 Task: In the Company brown.edu, Create email and send with subject: 'We're Thrilled to Welcome You ', and with mail content 'Good Morning,_x000D_
Welcome to a community of trailblazers and innovators. Discover a transformative opportunity that will empower you to thrive in your industry._x000D_
Thanks & Regards', attach the document: Proposal.doc and insert image: visitingcard.jpg. Below Thanks and Regards, write facebook and insert the URL: www.facebook.com. Mark checkbox to create task to follow up : Tomorrow.  Enter or choose an email address of recipient's from company's contact and send.. Logged in from softage.1@softage.net
Action: Mouse moved to (103, 68)
Screenshot: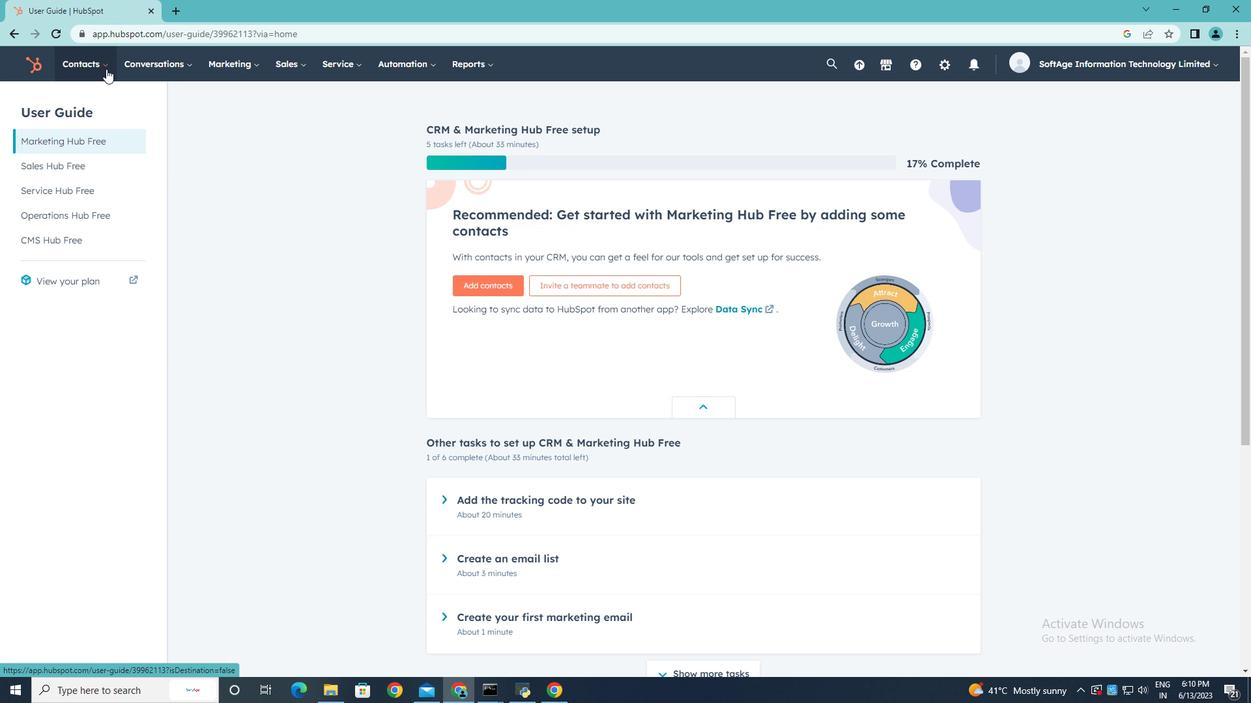 
Action: Mouse pressed left at (103, 68)
Screenshot: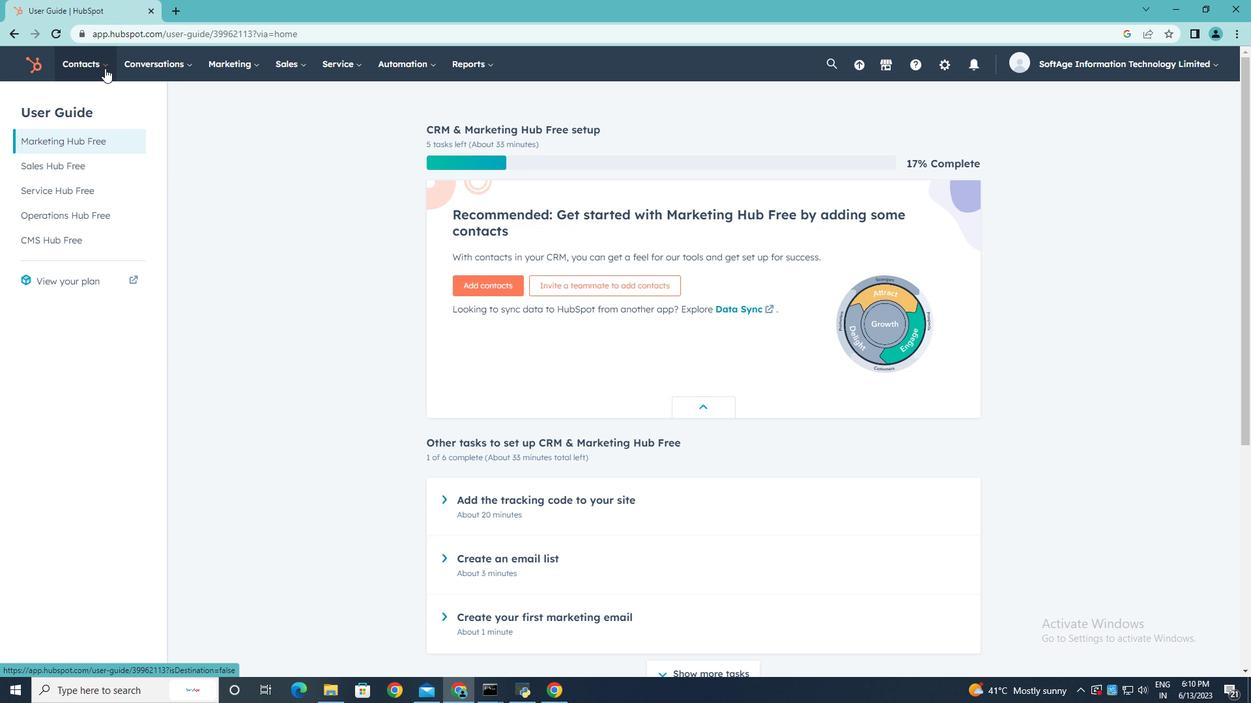
Action: Mouse moved to (105, 125)
Screenshot: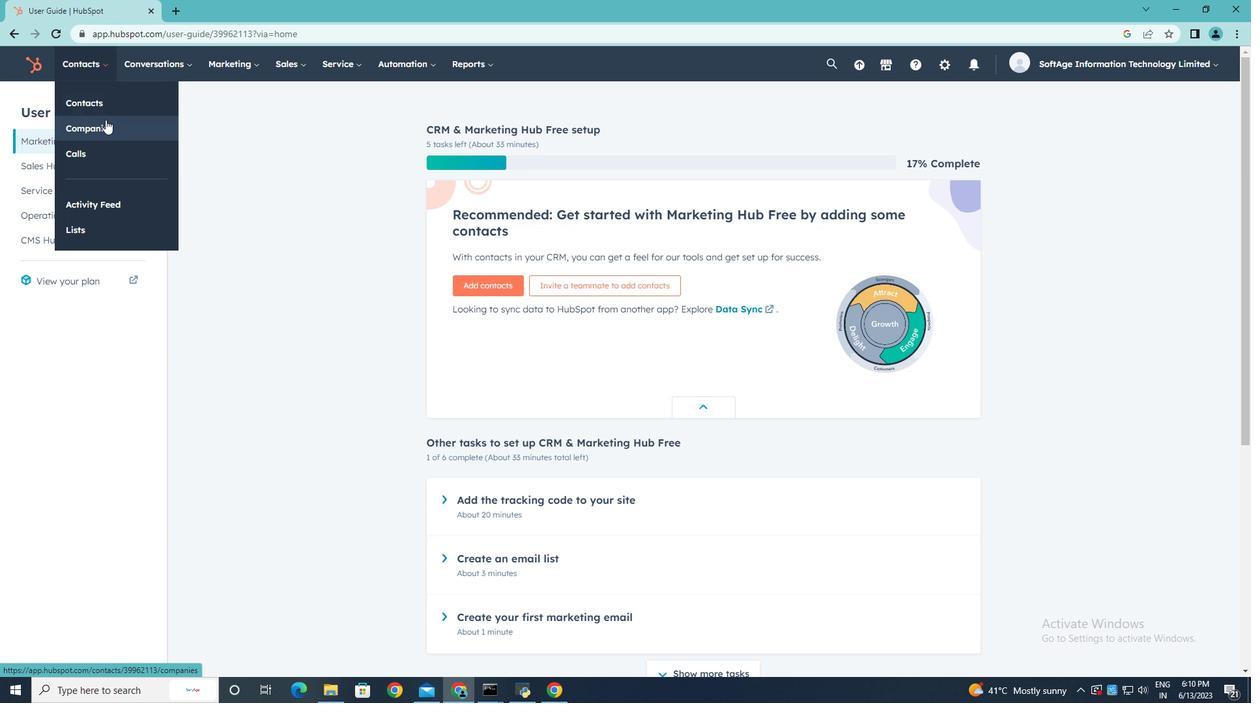 
Action: Mouse pressed left at (105, 125)
Screenshot: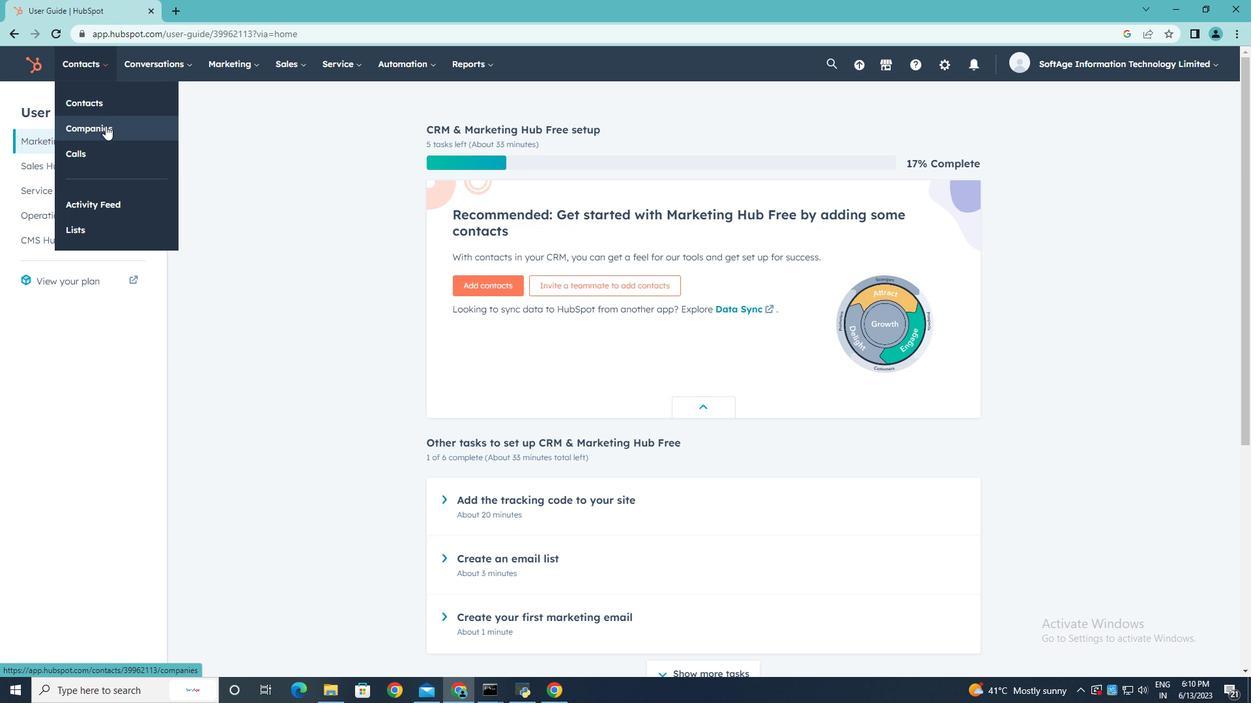 
Action: Mouse moved to (97, 212)
Screenshot: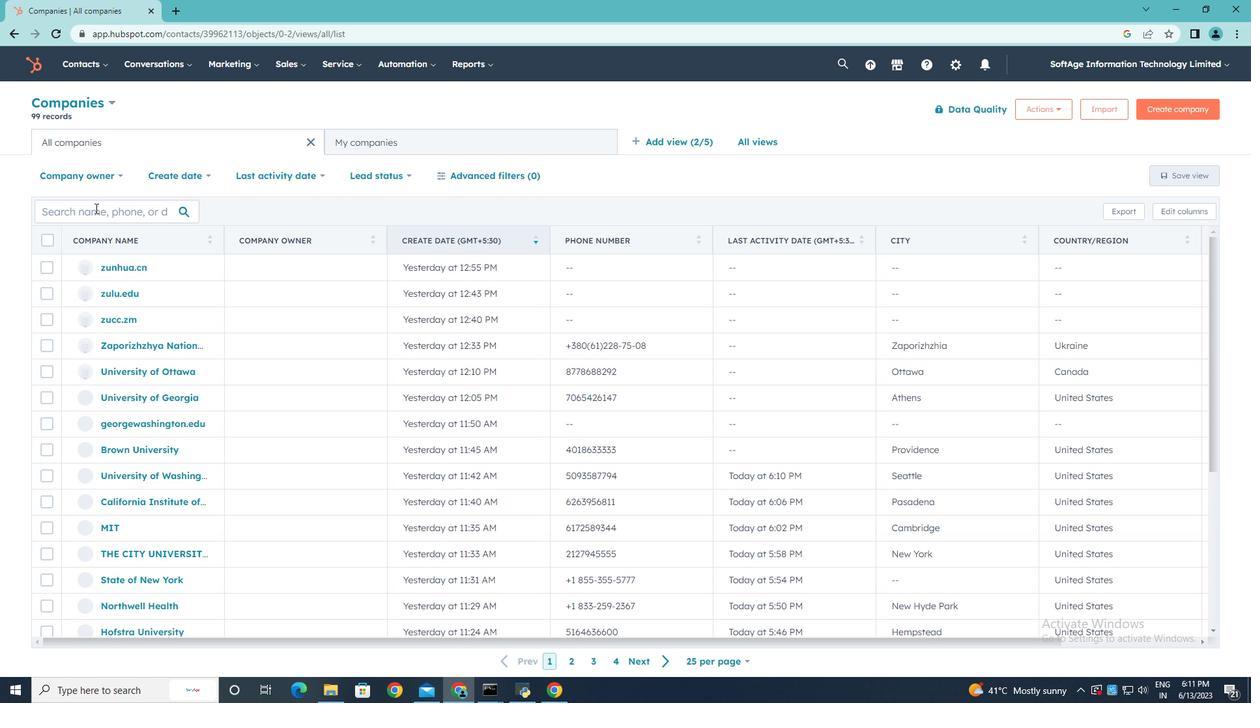 
Action: Mouse pressed left at (97, 212)
Screenshot: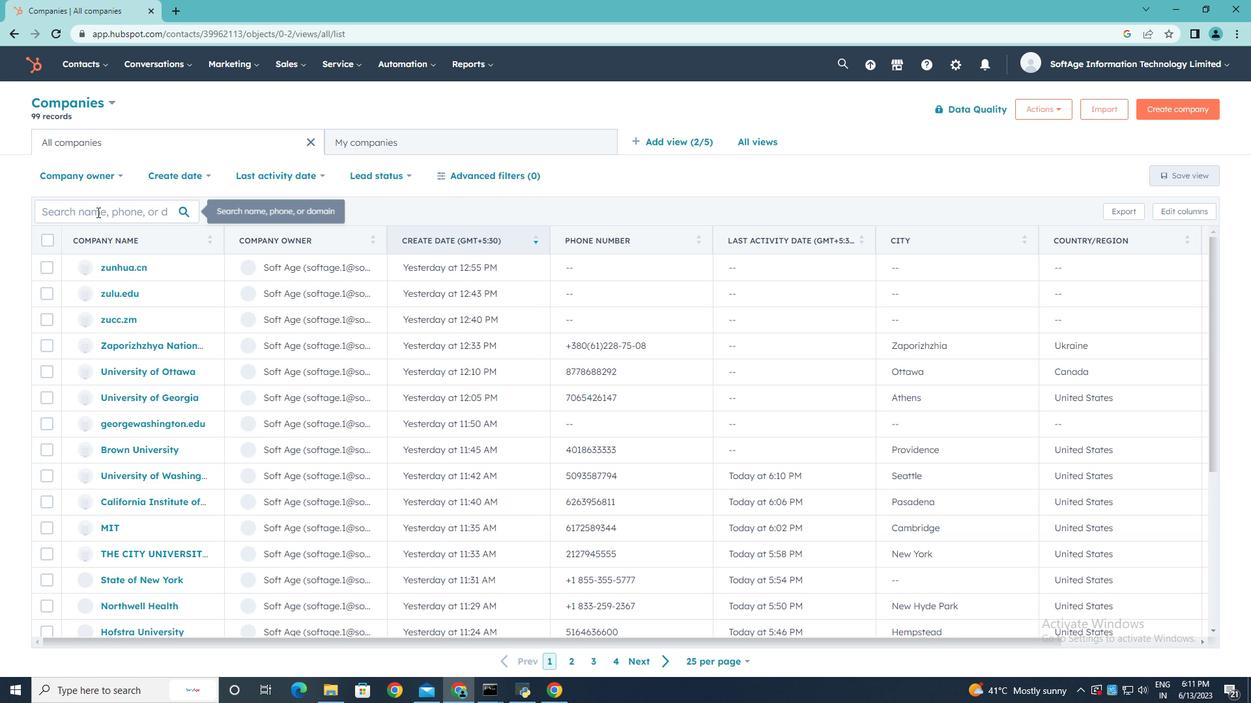 
Action: Key pressed brown.edu
Screenshot: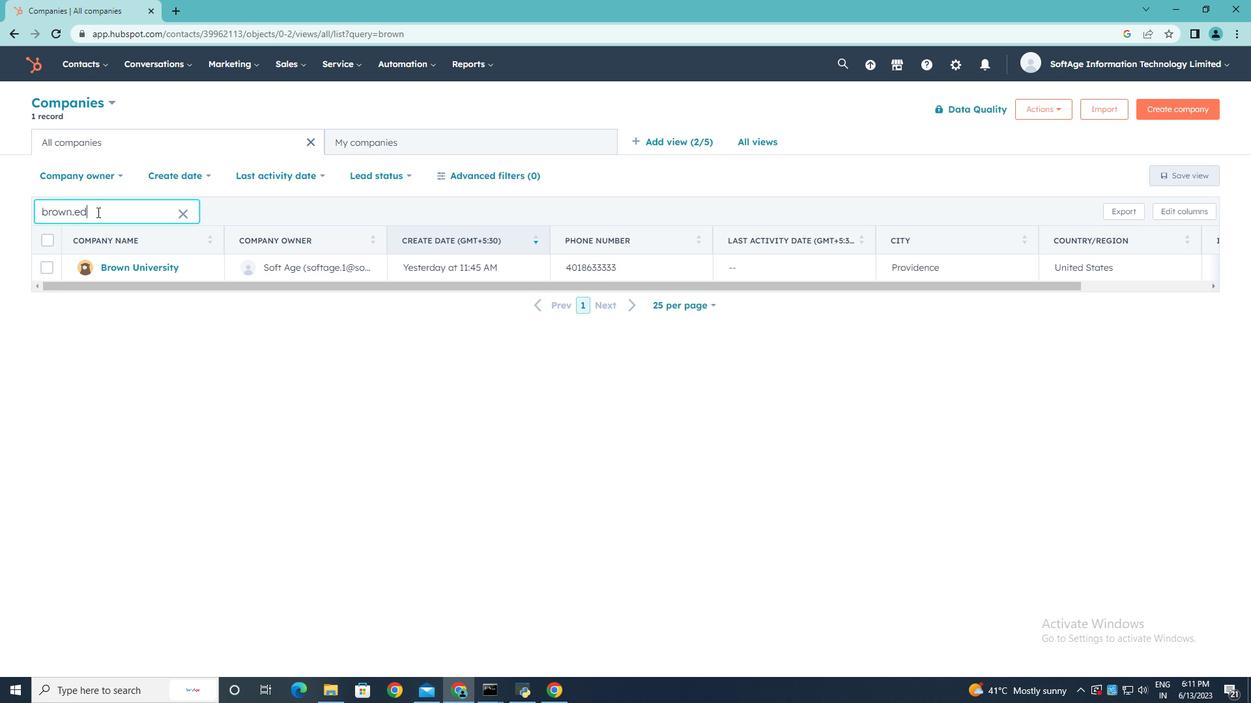 
Action: Mouse moved to (150, 265)
Screenshot: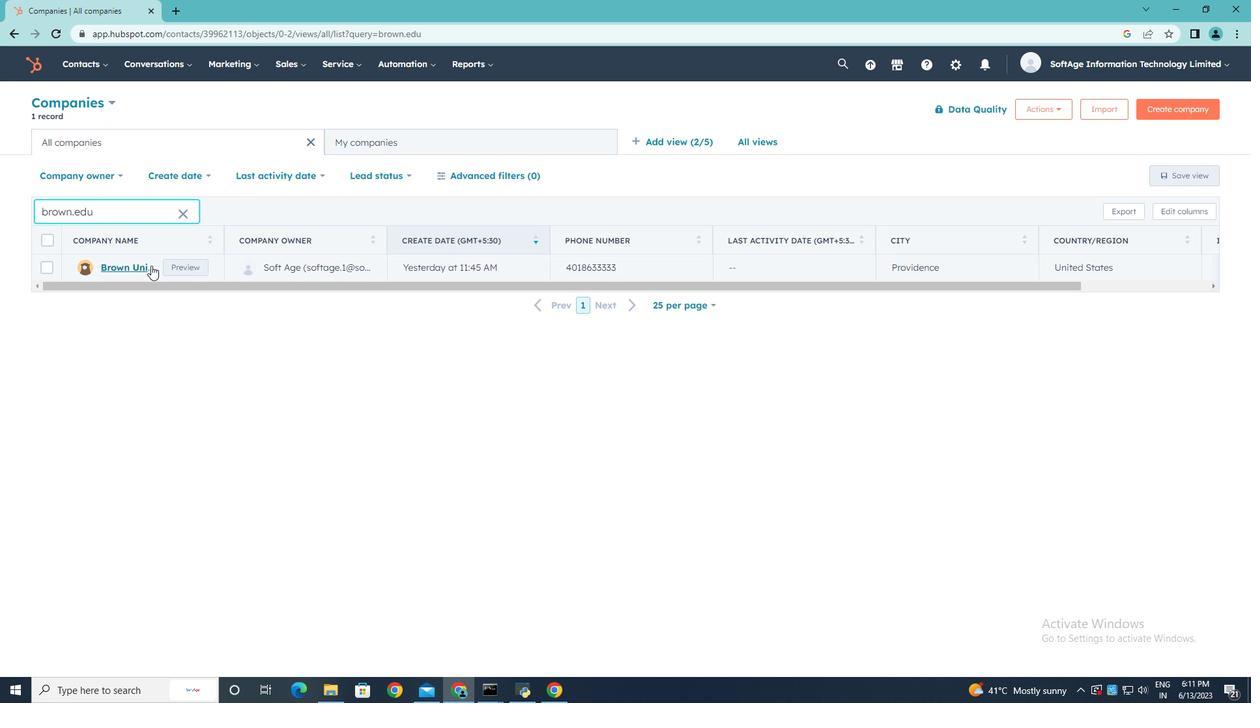 
Action: Mouse pressed left at (150, 265)
Screenshot: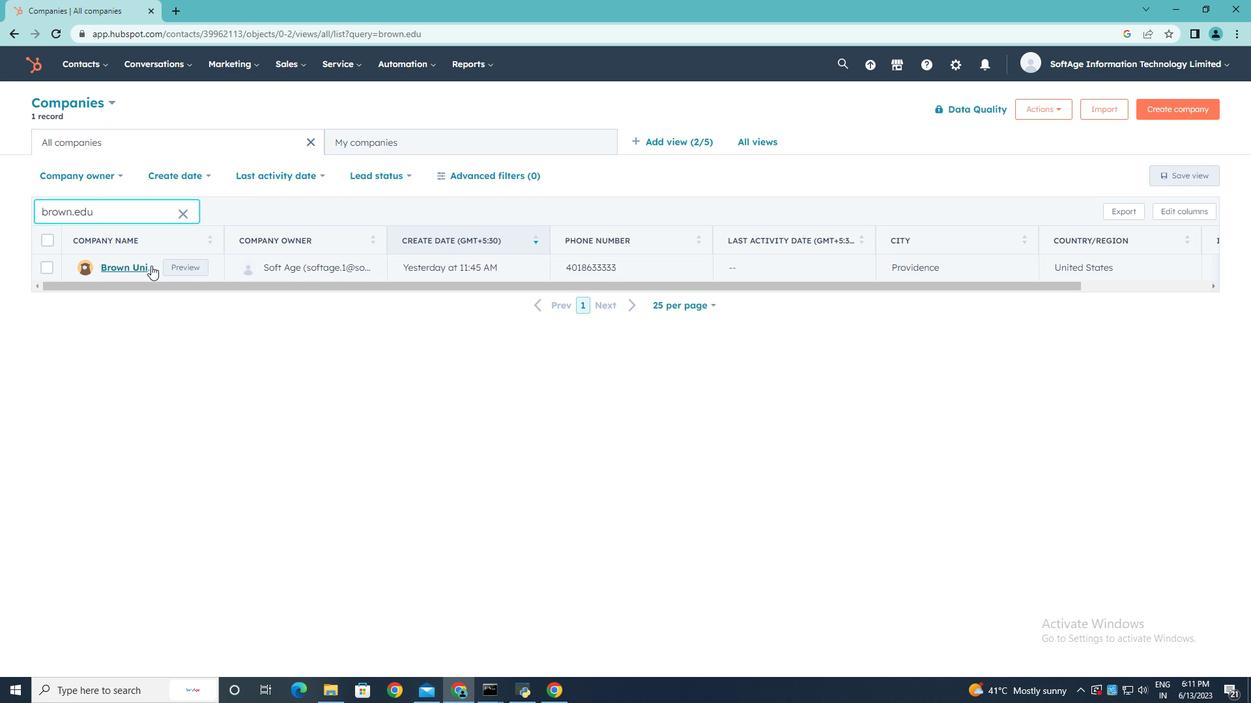 
Action: Mouse moved to (86, 214)
Screenshot: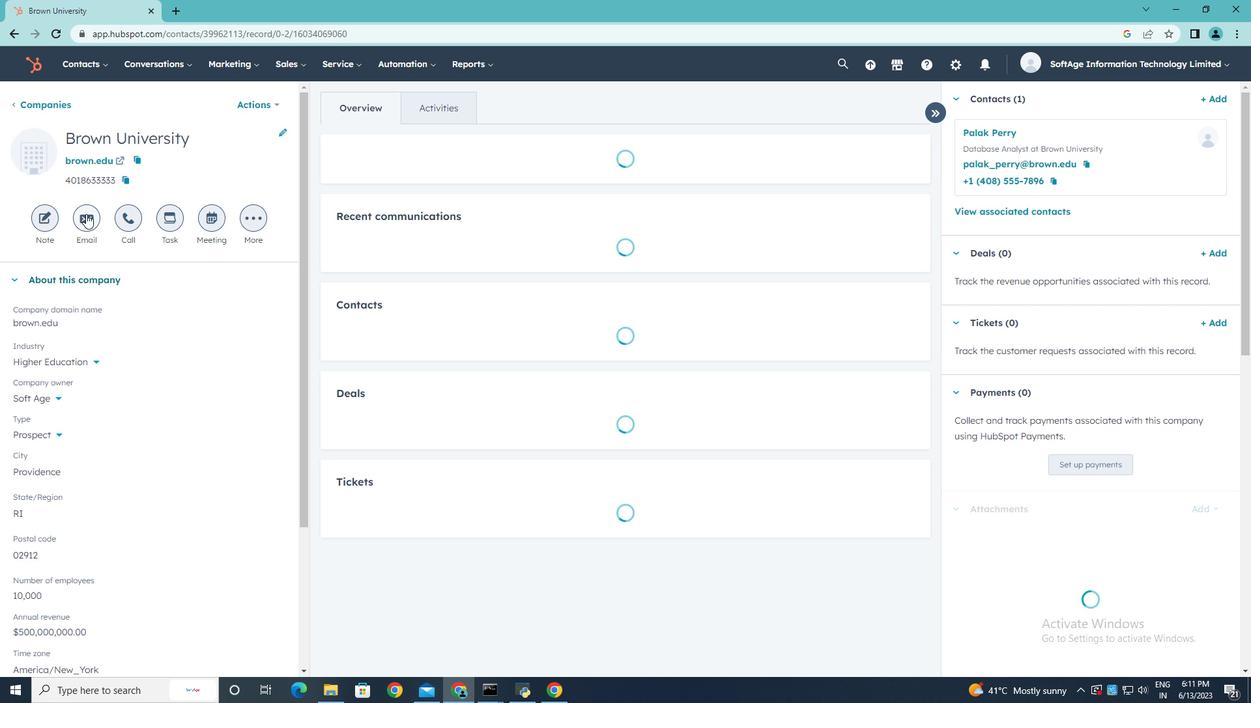 
Action: Mouse pressed left at (86, 214)
Screenshot: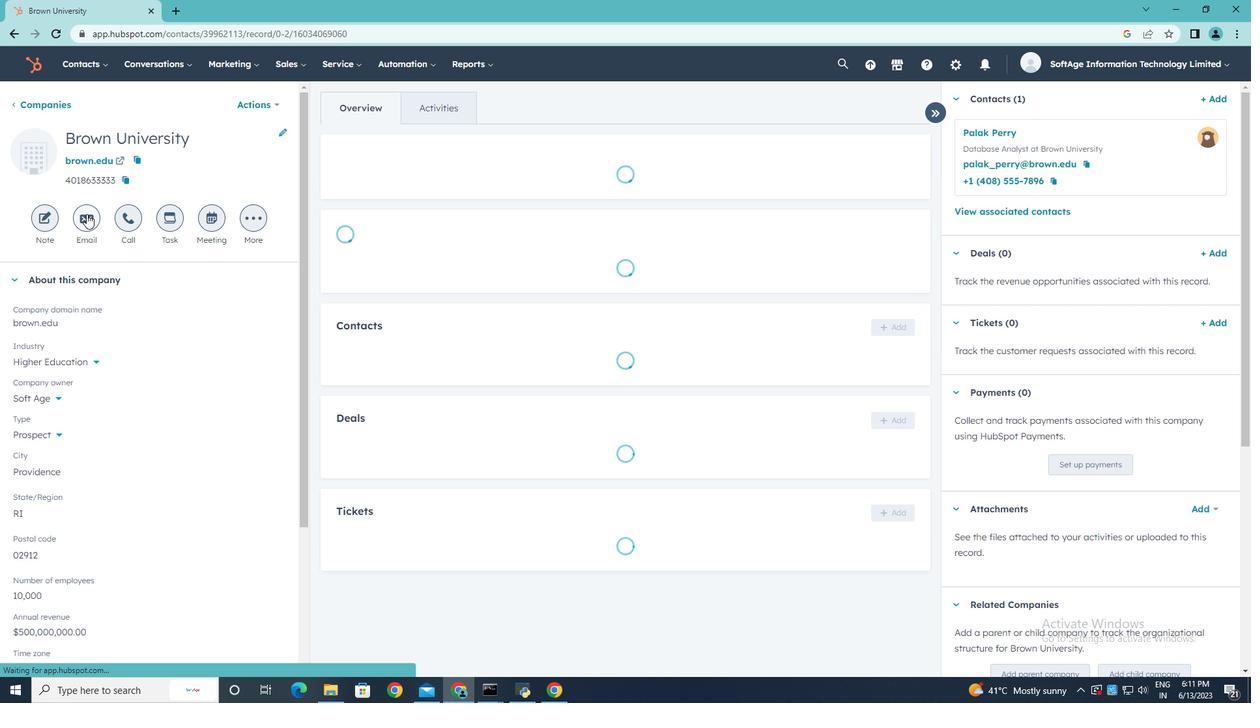 
Action: Key pressed <Key.shift><Key.shift><Key.shift><Key.shift><Key.shift><Key.shift><Key.shift><Key.shift><Key.shift><Key.shift><Key.shift><Key.shift>We're<Key.space><Key.shift><Key.shift>Thrilled<Key.space>to<Key.space><Key.shift>Welcome<Key.space>you
Screenshot: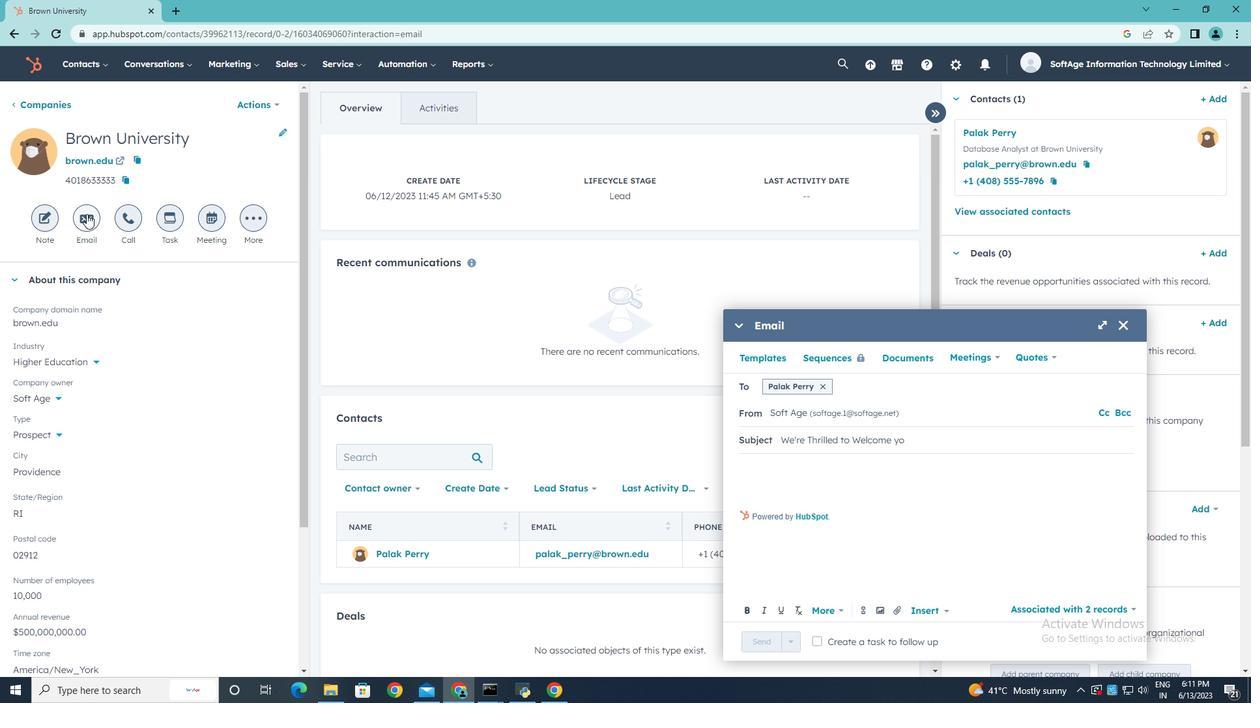 
Action: Mouse moved to (898, 440)
Screenshot: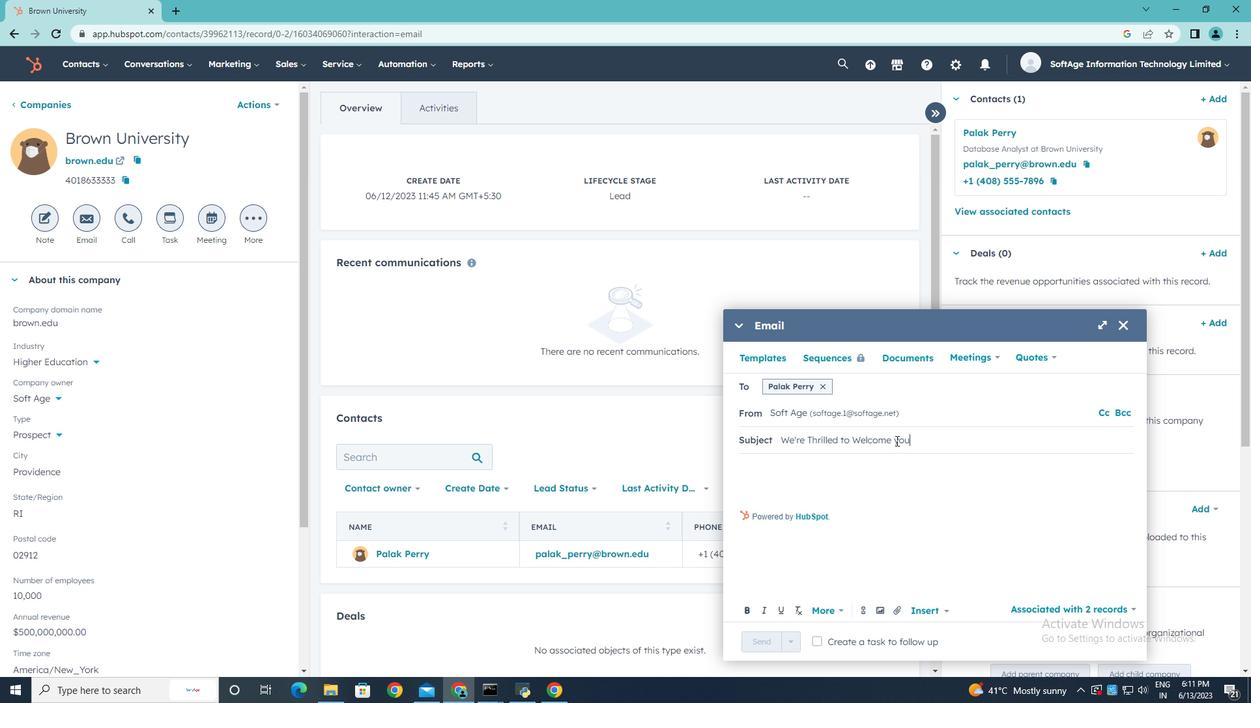 
Action: Mouse pressed left at (898, 440)
Screenshot: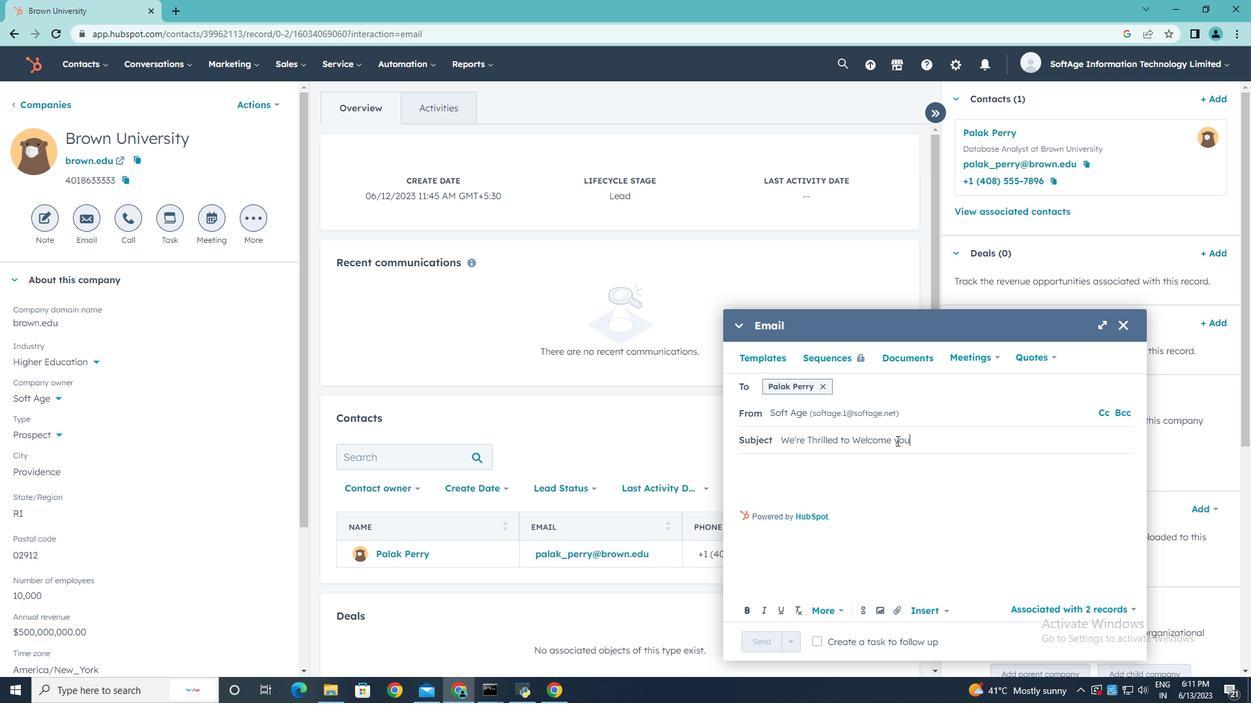
Action: Mouse moved to (901, 439)
Screenshot: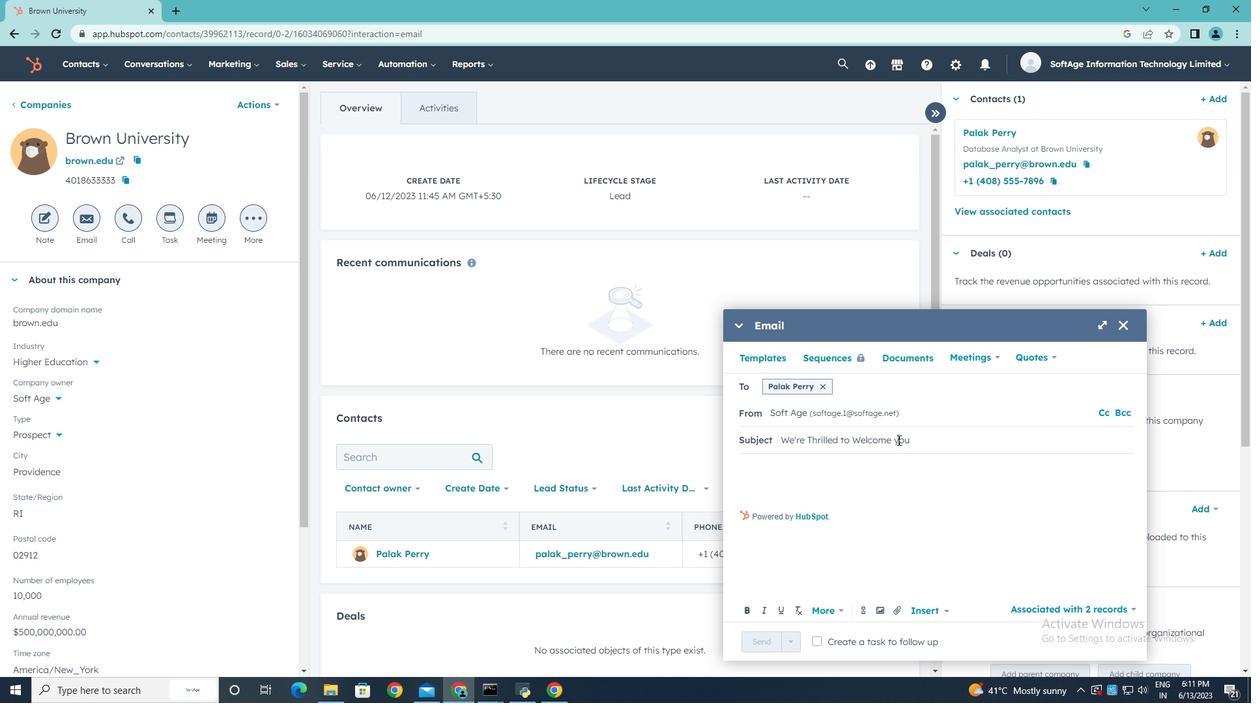 
Action: Key pressed <Key.backspace><Key.shift>Y
Screenshot: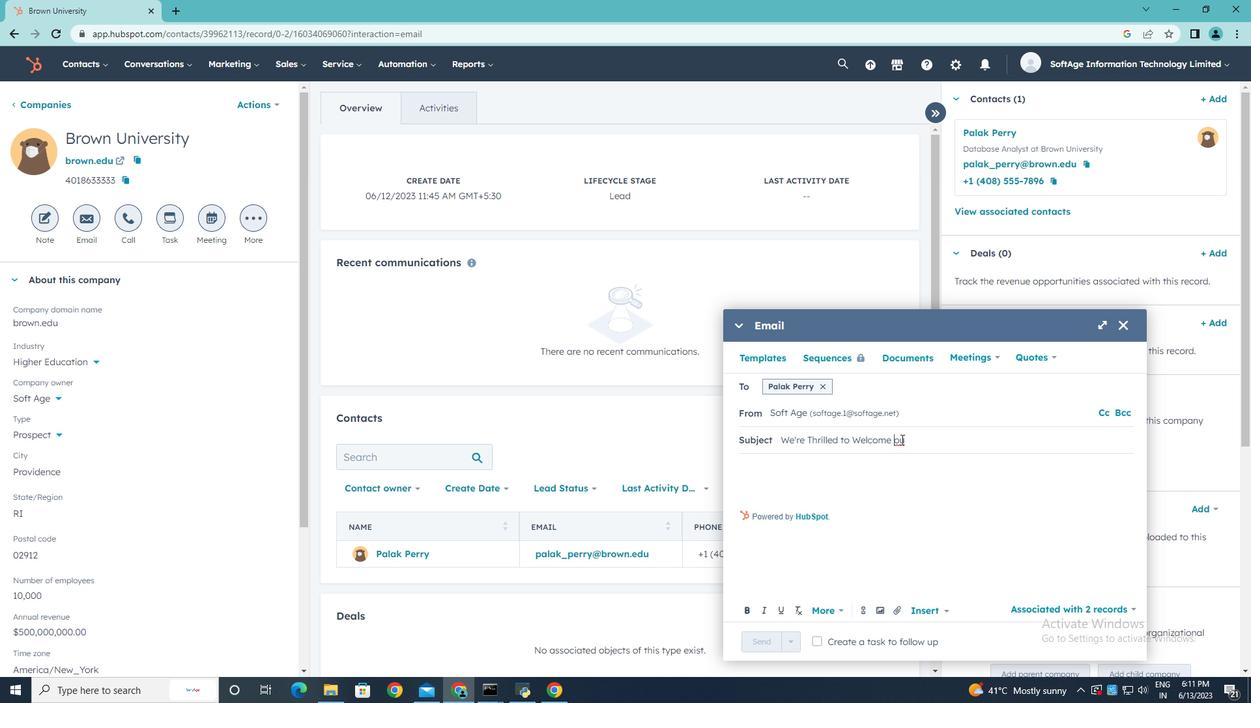 
Action: Mouse moved to (772, 464)
Screenshot: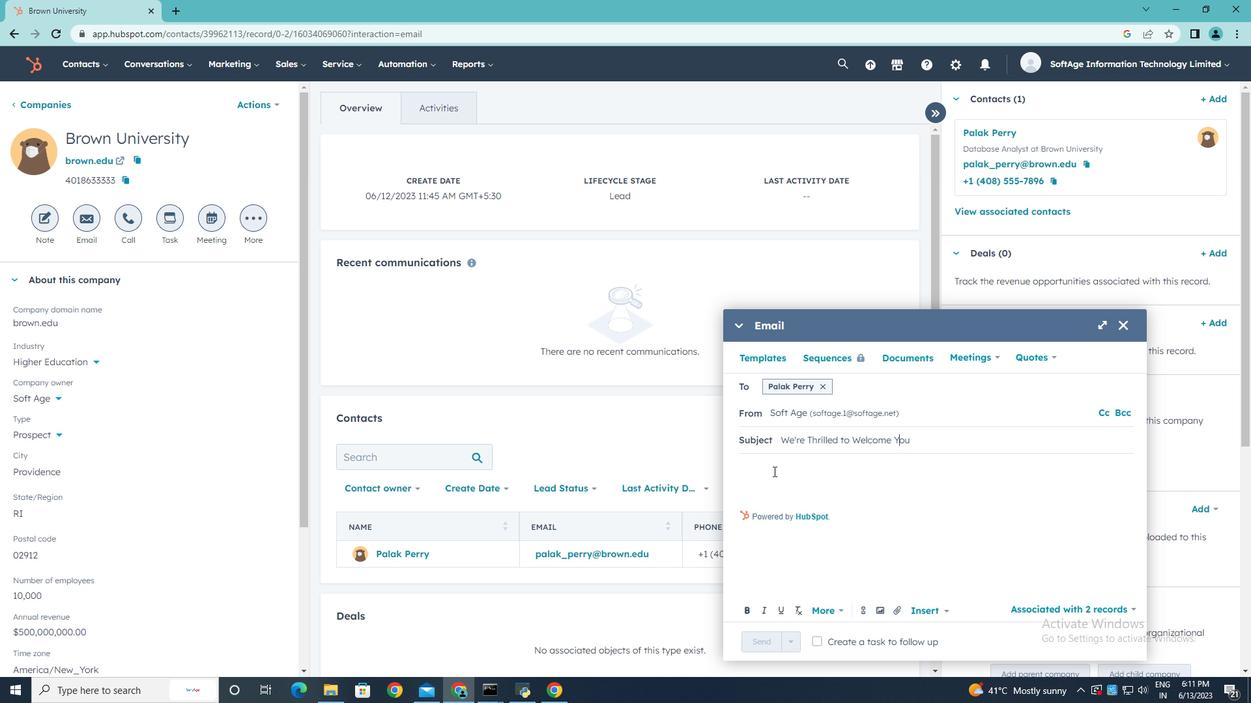 
Action: Mouse pressed left at (772, 464)
Screenshot: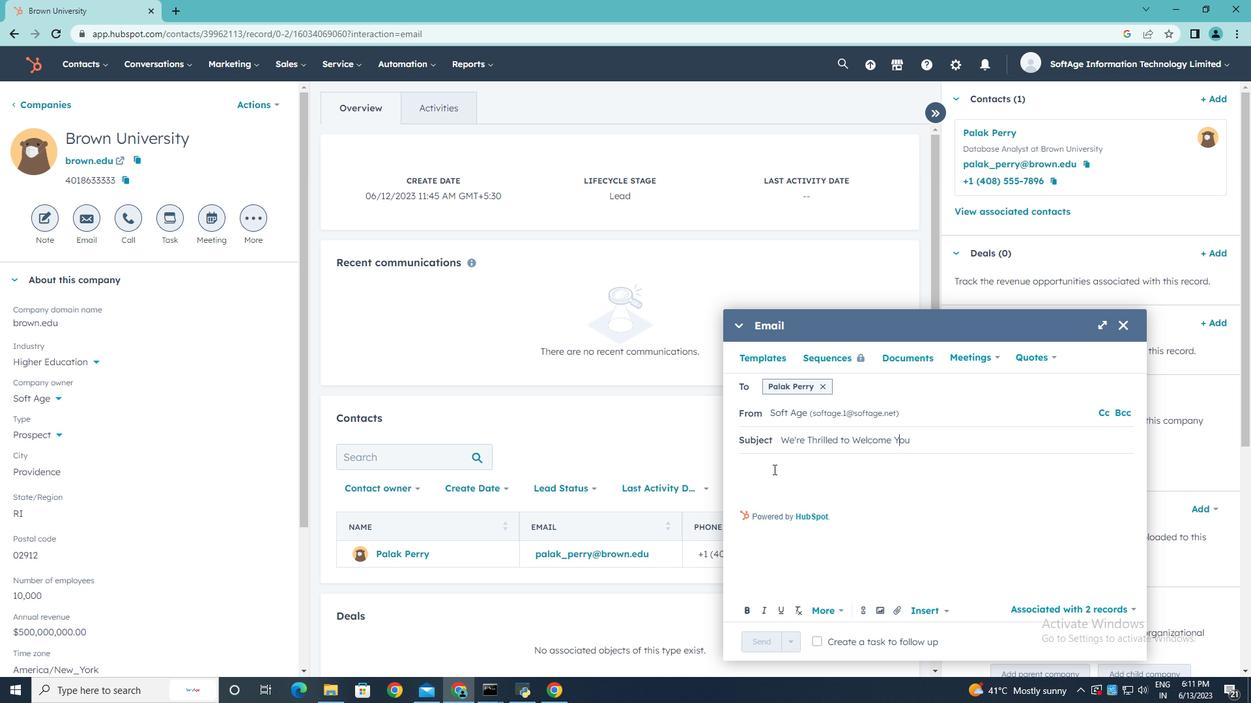 
Action: Key pressed <Key.shift><Key.shift><Key.shift><Key.shift><Key.shift>Good<Key.space><Key.shift>Morning,
Screenshot: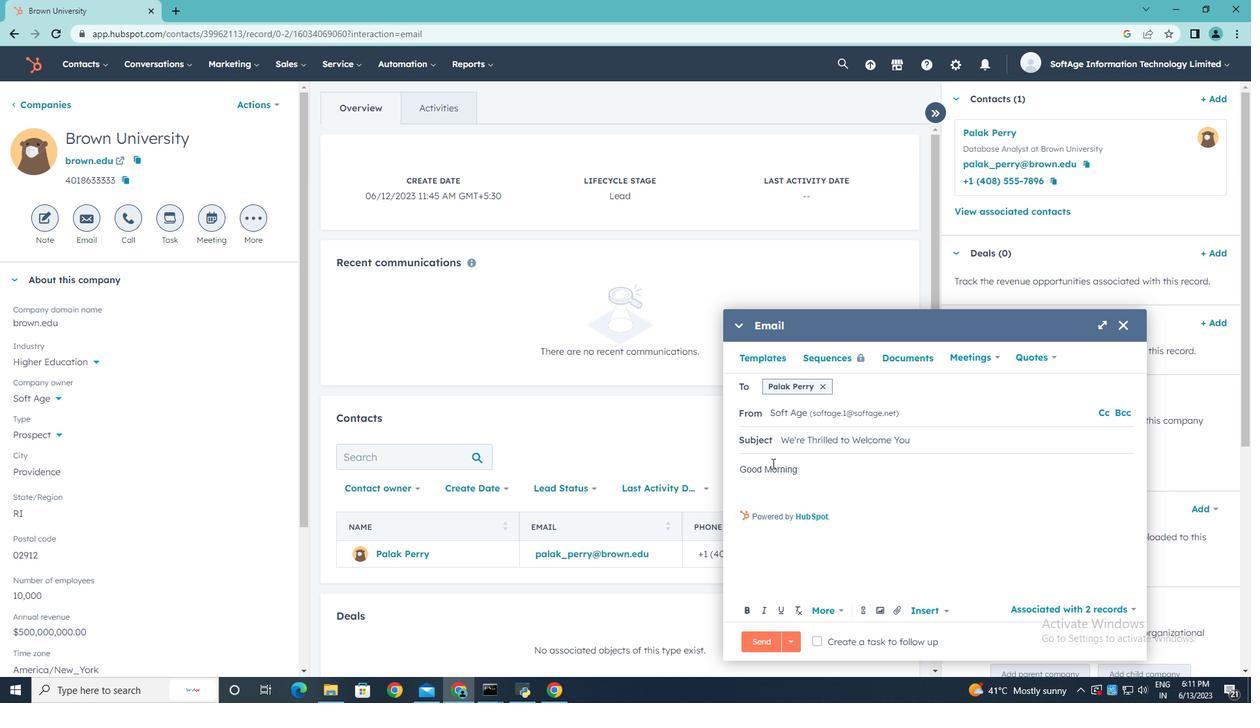 
Action: Mouse moved to (744, 482)
Screenshot: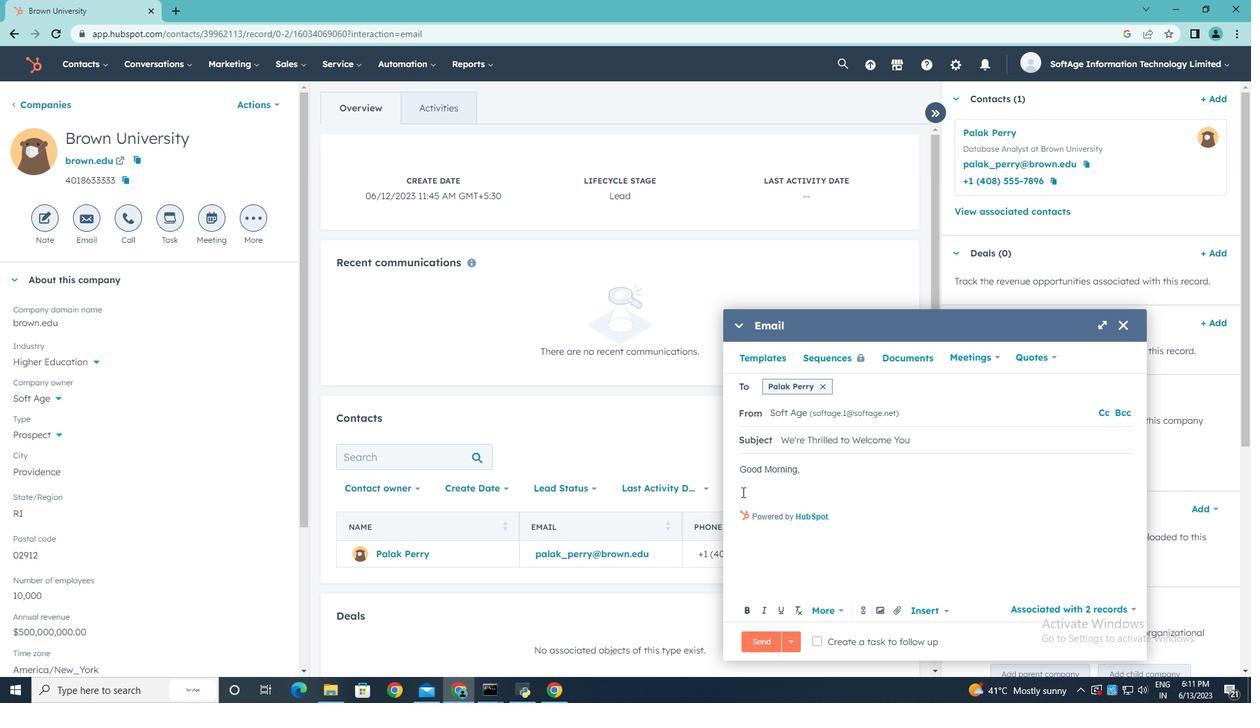 
Action: Mouse pressed left at (744, 482)
Screenshot: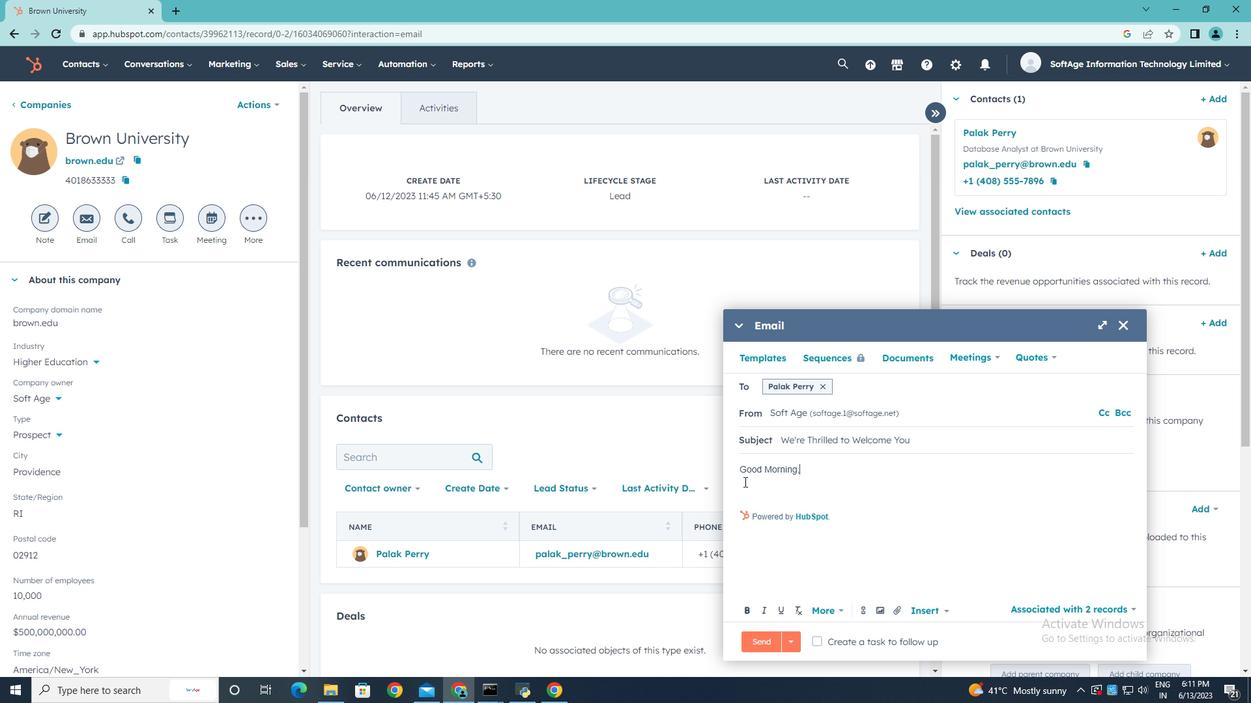 
Action: Mouse moved to (750, 435)
Screenshot: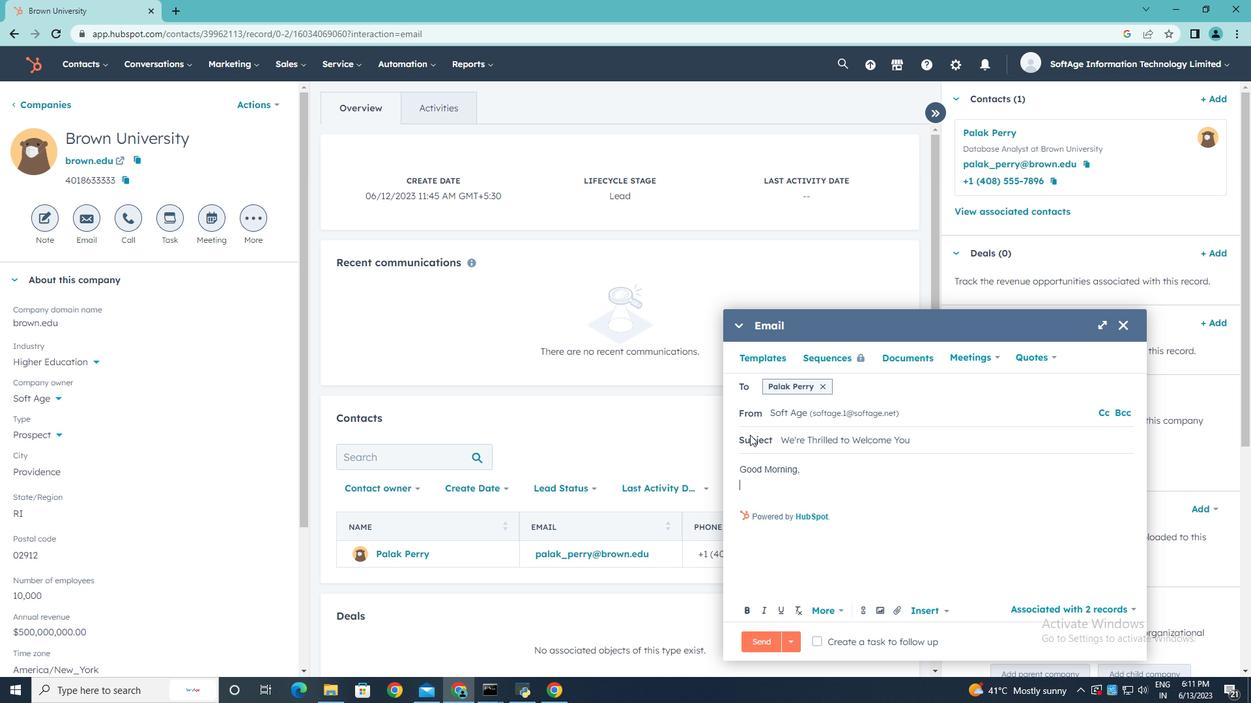 
Action: Key pressed <Key.shift>Welcome<Key.space>toa<Key.backspace><Key.space>a<Key.space>community<Key.space>of<Key.space>trailblazers<Key.space>and<Key.space>innovators.<Key.space><Key.shift>Discover<Key.space>a<Key.space>transformative<Key.space>opport<Key.backspace><Key.backspace><Key.backspace>ortunity<Key.space>that<Key.space>will<Key.space>empower<Key.space>you<Key.space>to<Key.space>thrive<Key.space>in<Key.space>your<Key.space>industry.
Screenshot: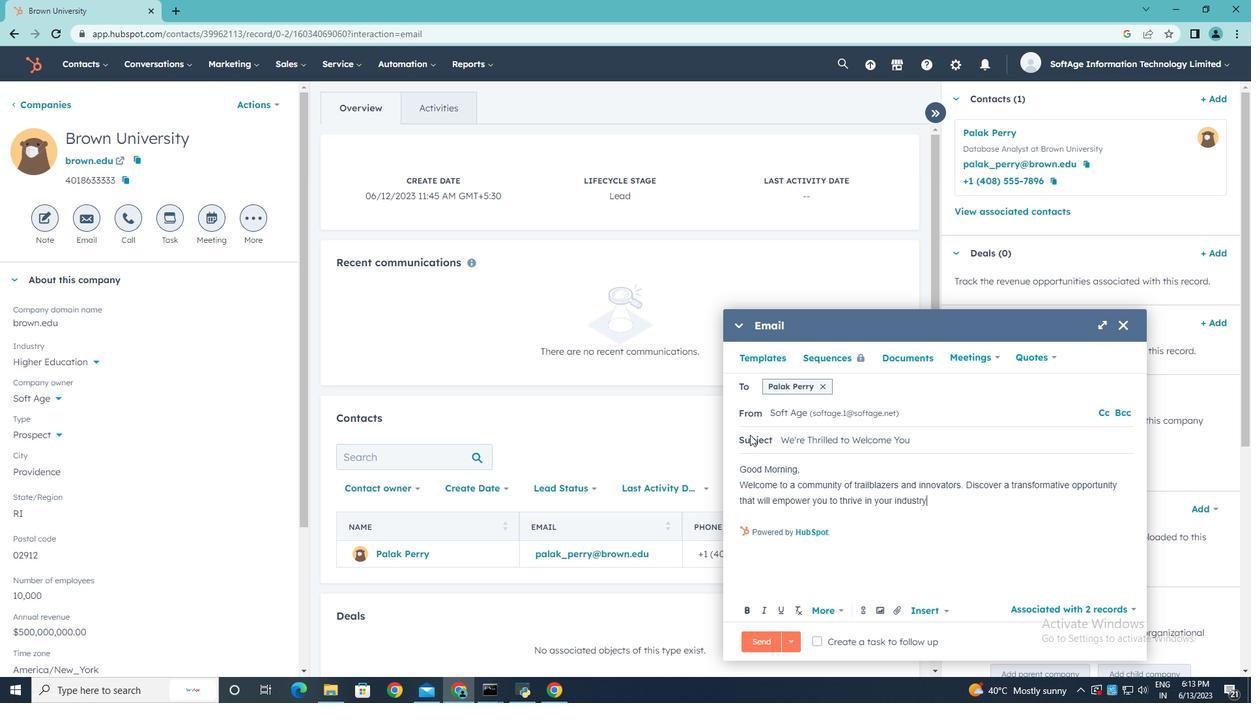 
Action: Mouse moved to (759, 515)
Screenshot: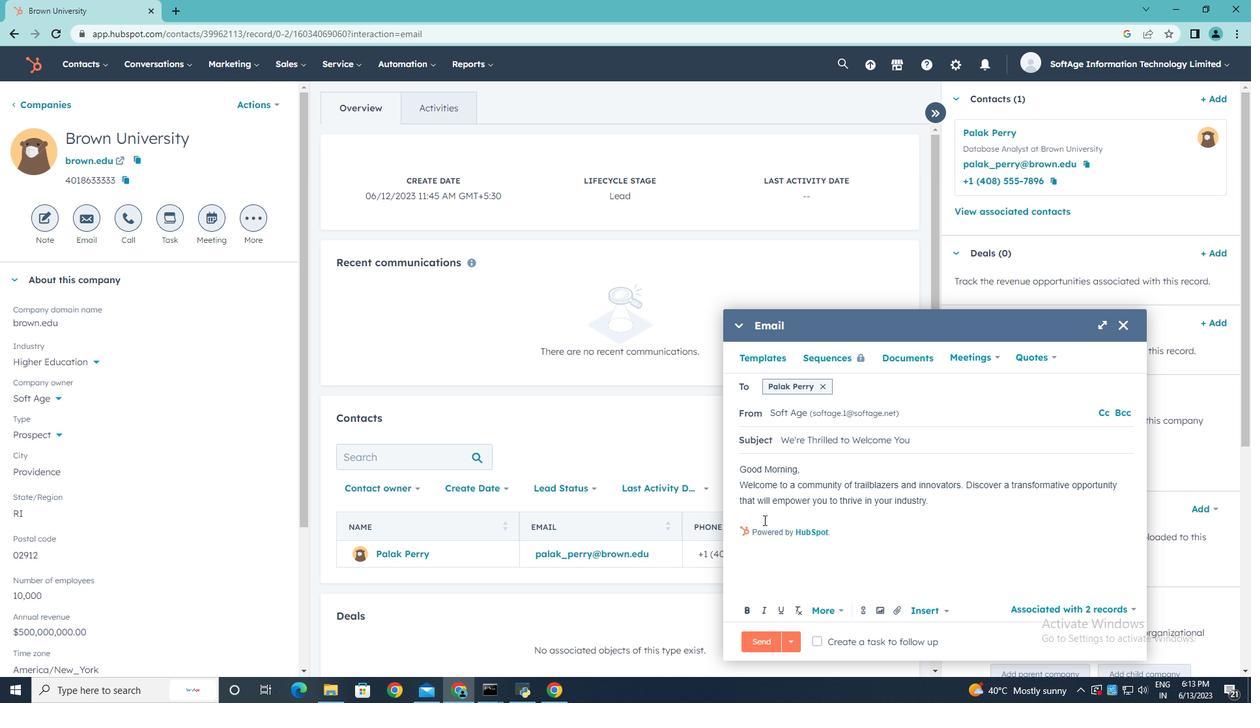 
Action: Mouse pressed left at (759, 515)
Screenshot: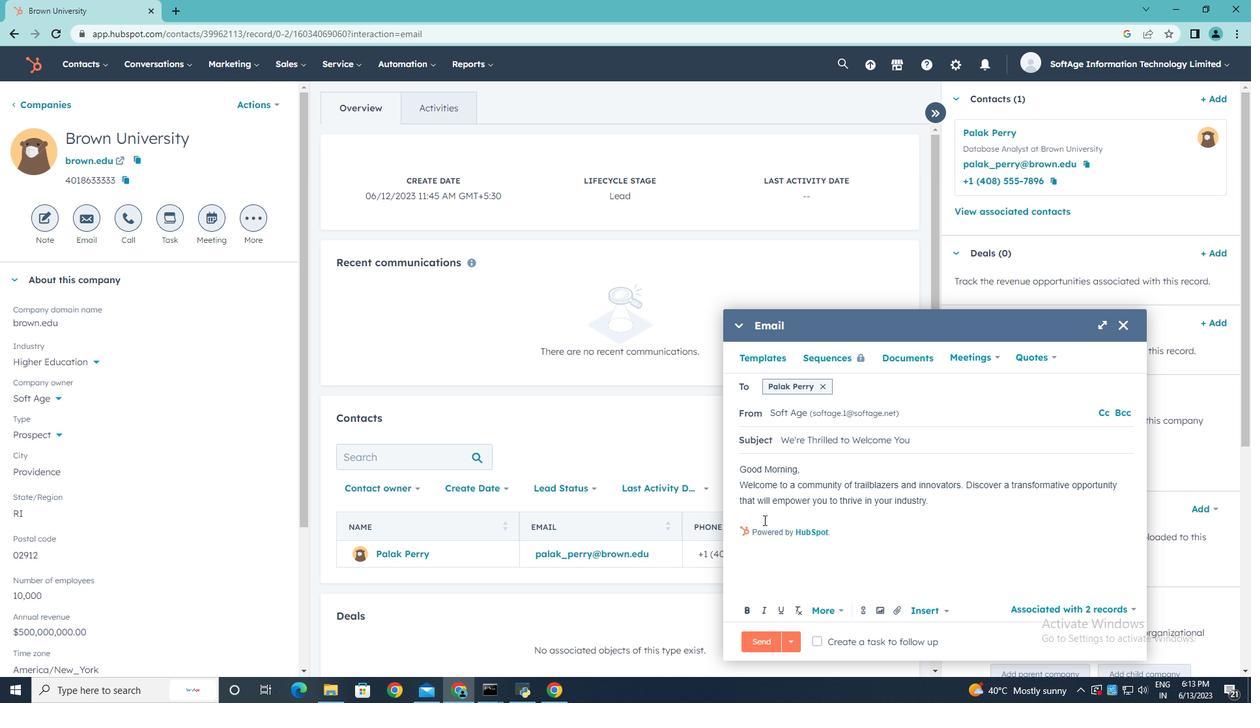 
Action: Key pressed <Key.enter><Key.shift>Thanks<Key.space><Key.shift><Key.shift><Key.shift><Key.shift><Key.shift><Key.shift><Key.shift><Key.shift><Key.shift>&<Key.space><Key.shift>Regards,
Screenshot: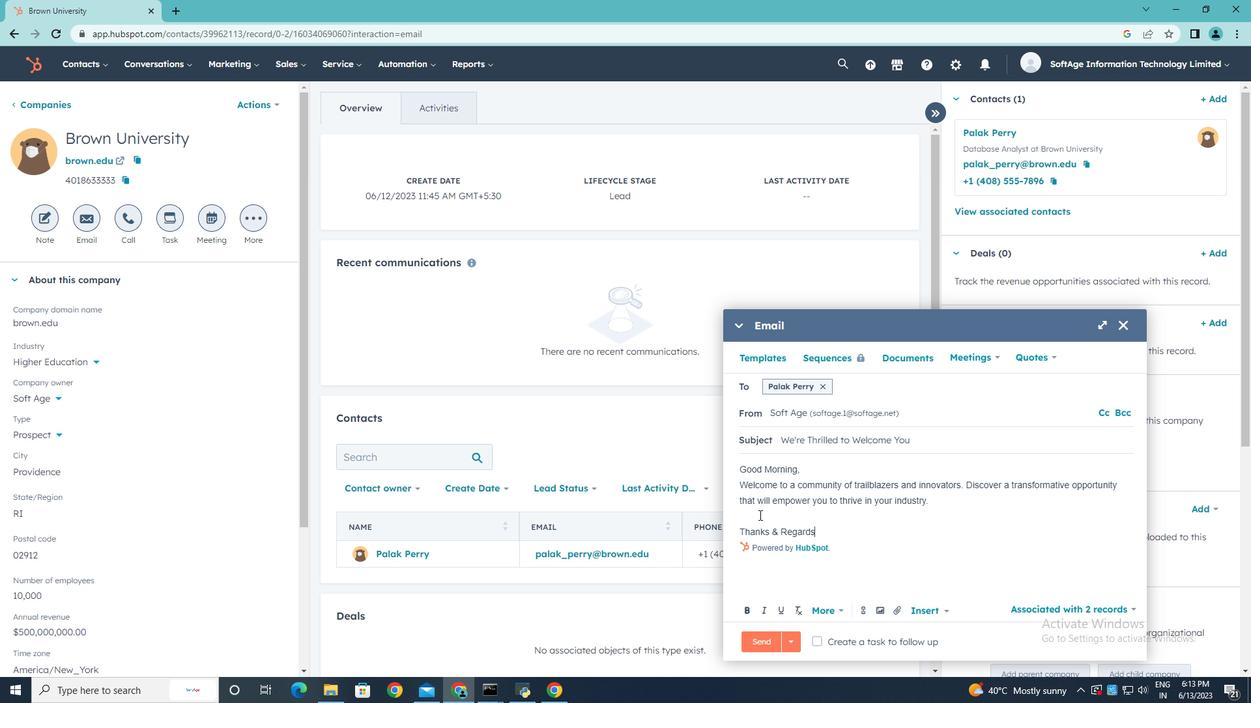 
Action: Mouse moved to (895, 612)
Screenshot: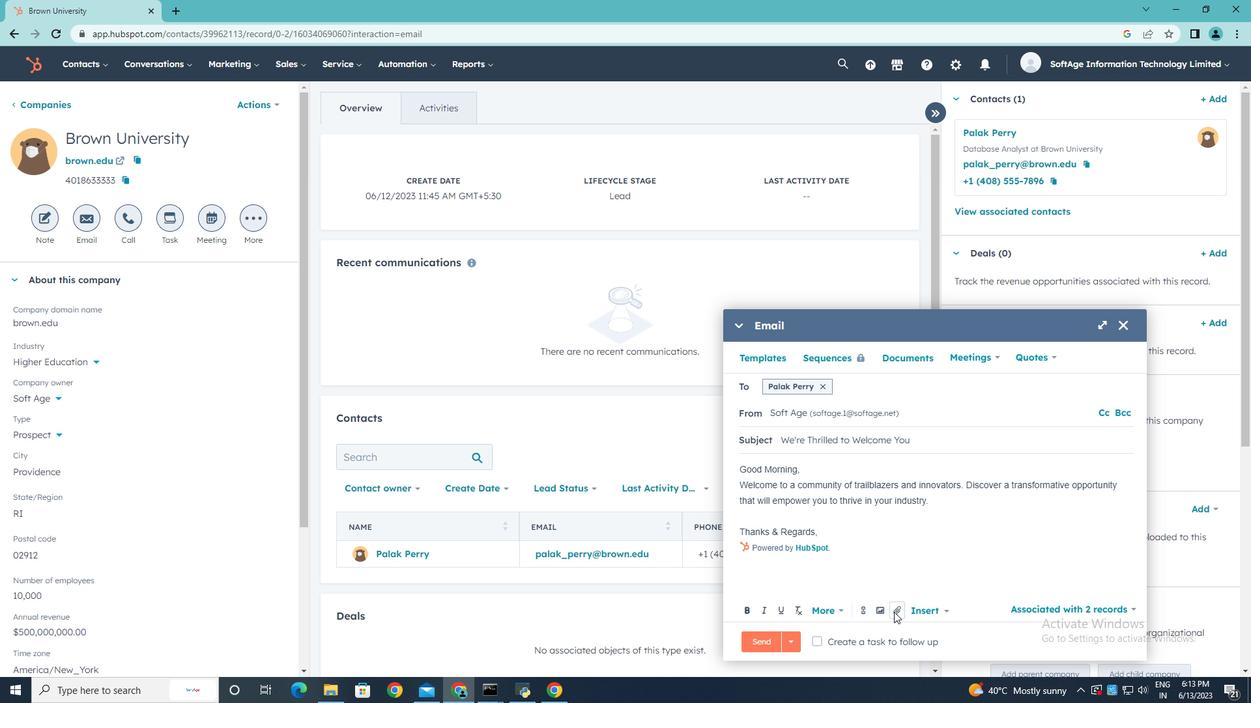 
Action: Mouse pressed left at (895, 612)
Screenshot: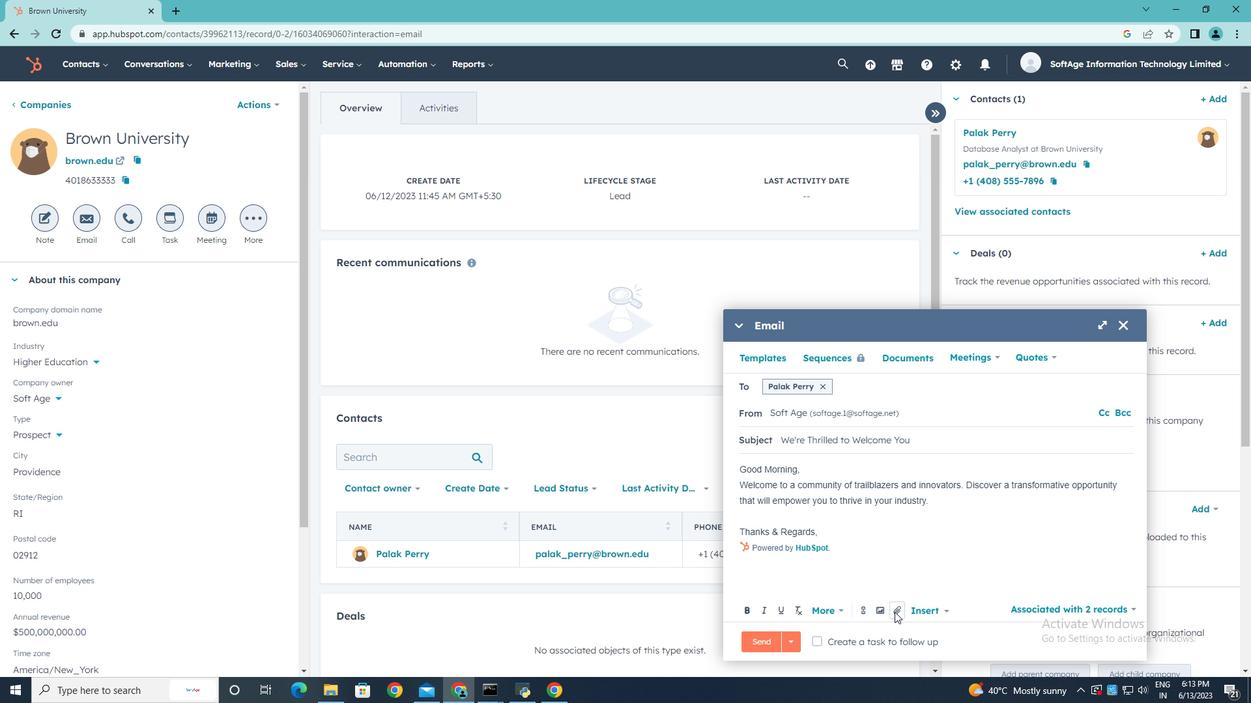 
Action: Mouse moved to (919, 578)
Screenshot: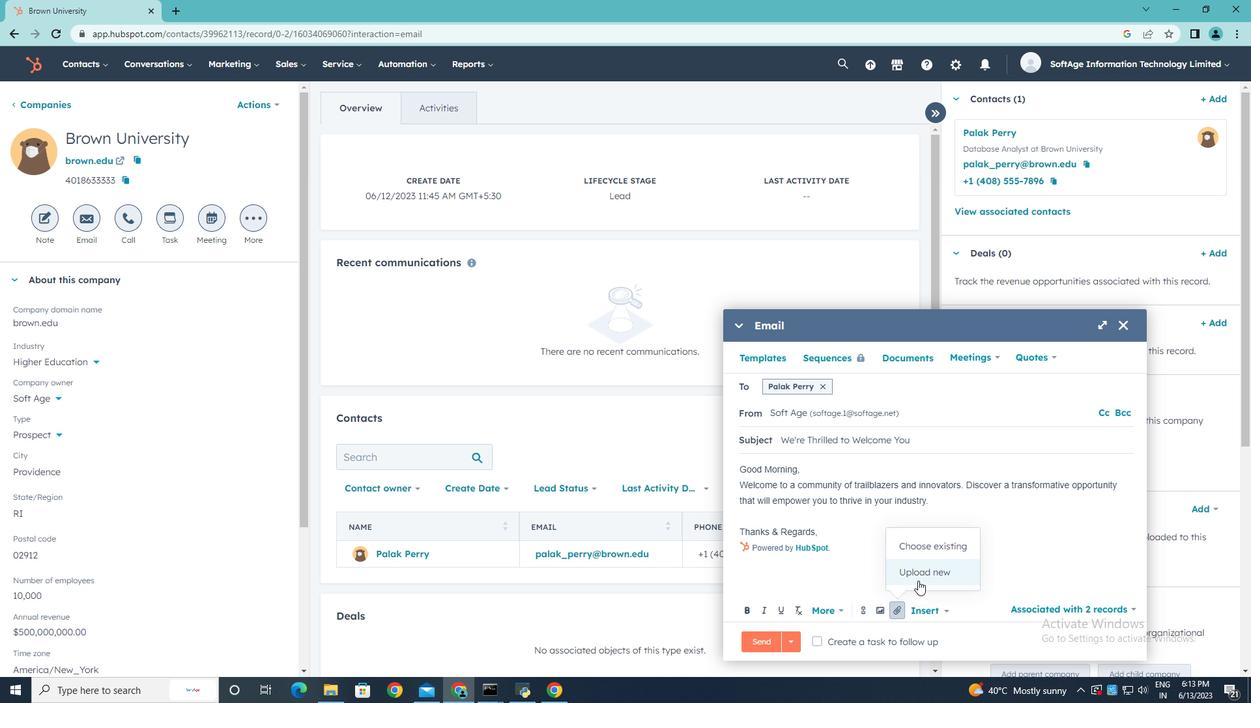 
Action: Mouse pressed left at (919, 578)
Screenshot: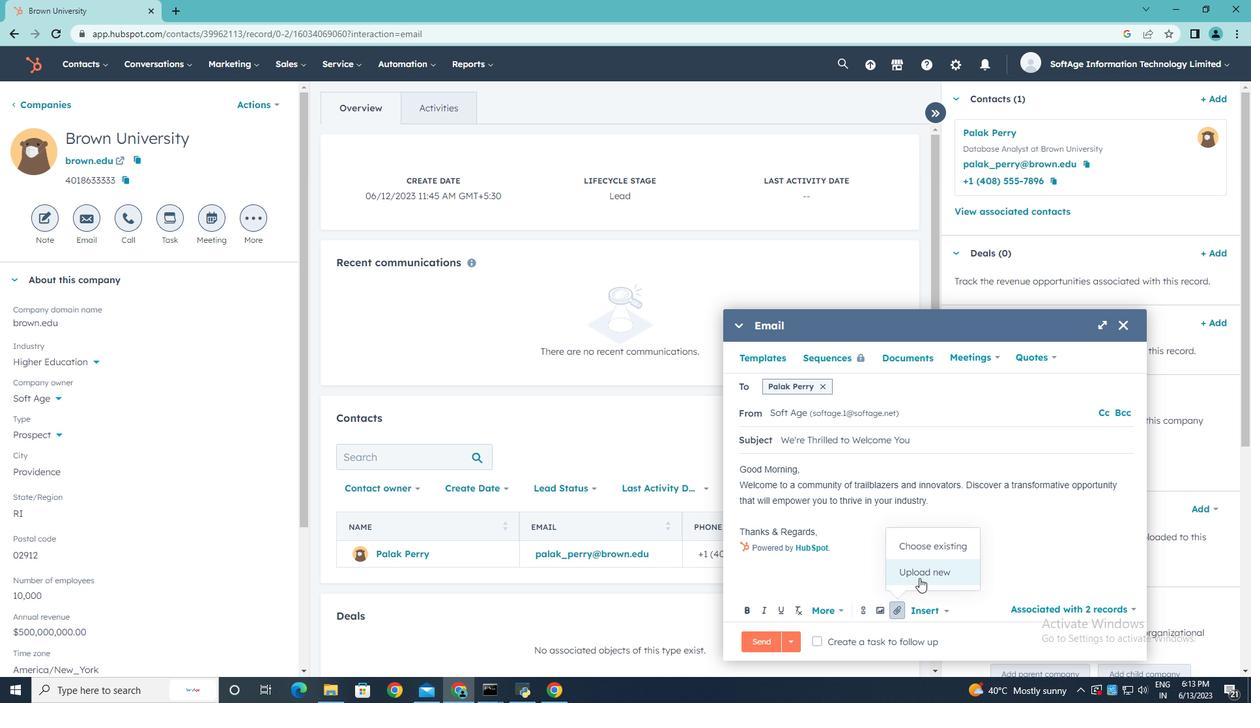 
Action: Mouse moved to (245, 112)
Screenshot: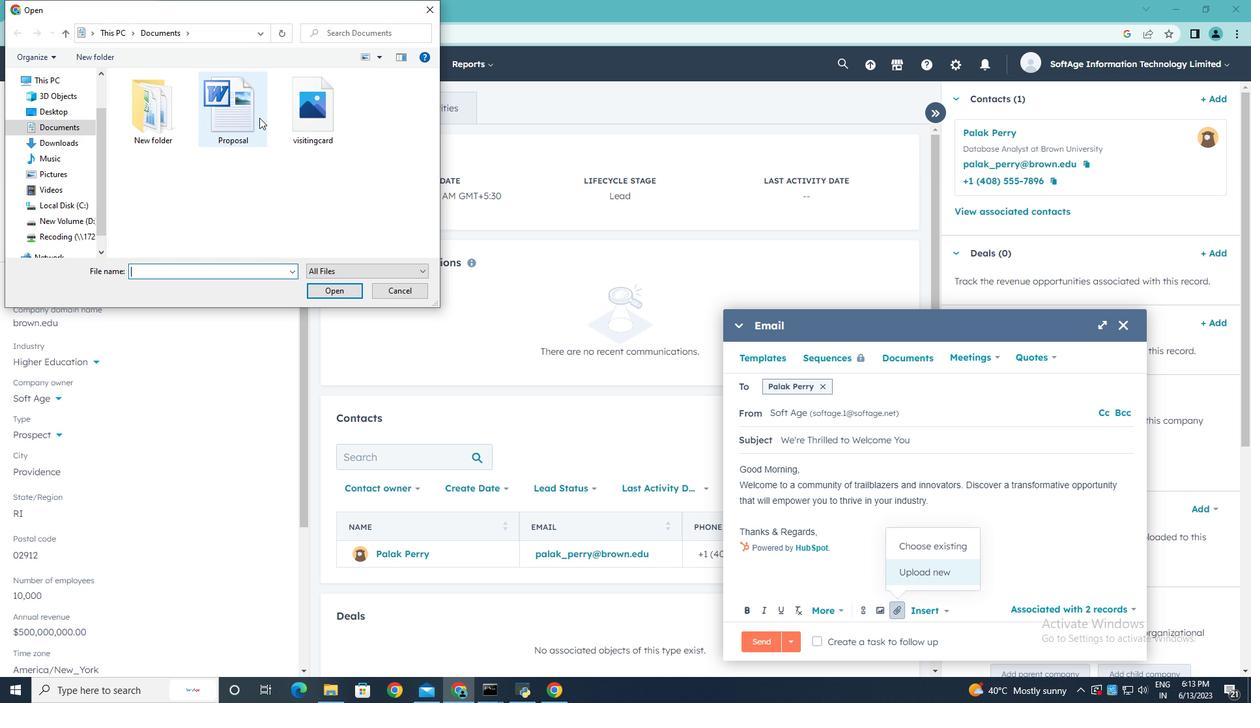 
Action: Mouse pressed left at (245, 112)
Screenshot: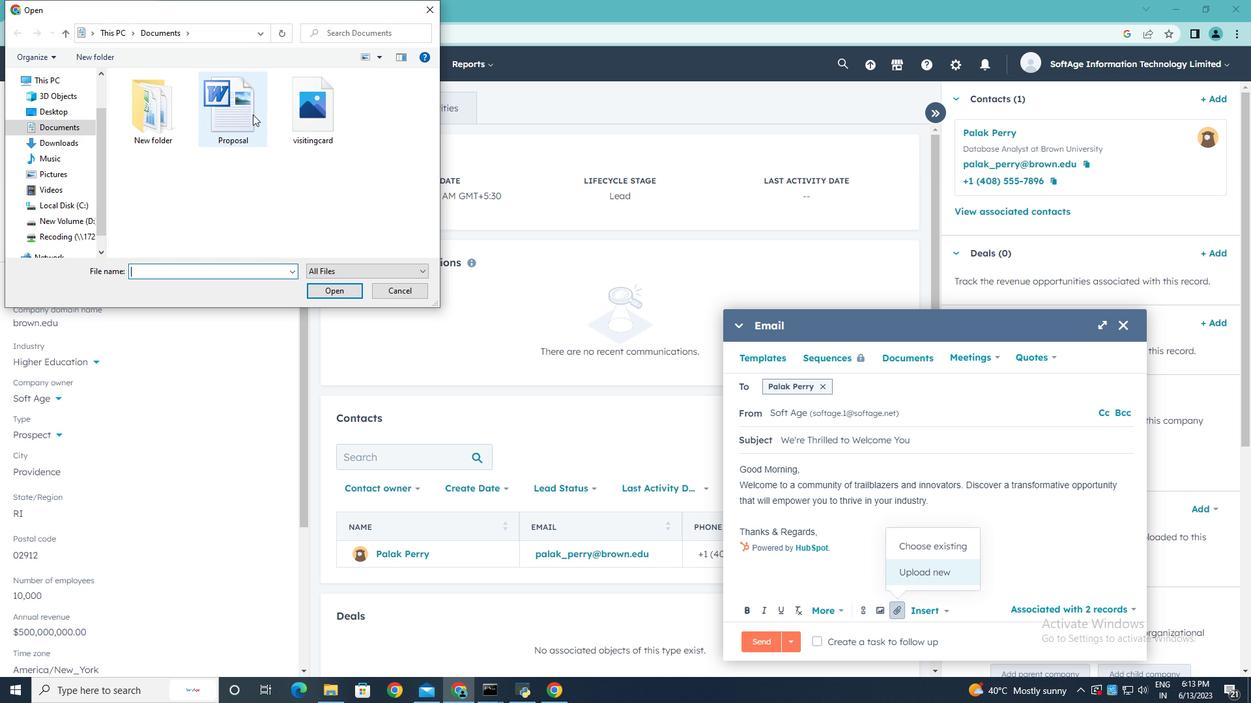 
Action: Mouse moved to (344, 292)
Screenshot: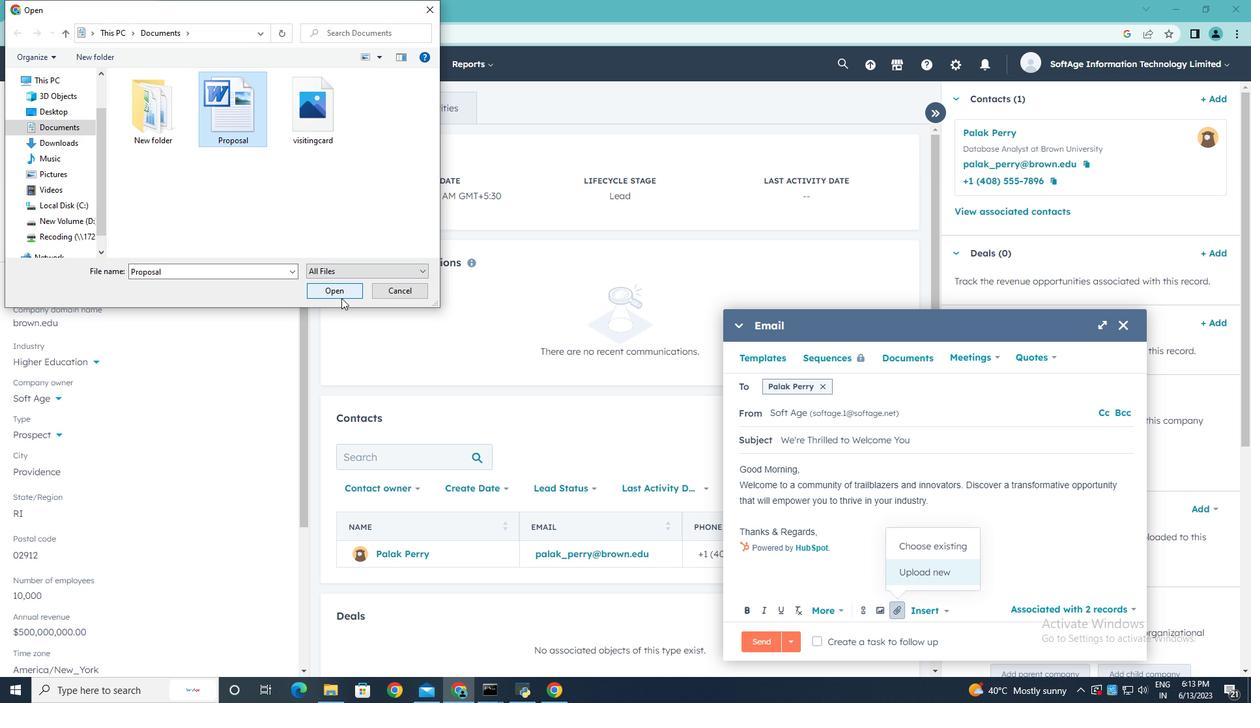 
Action: Mouse pressed left at (344, 292)
Screenshot: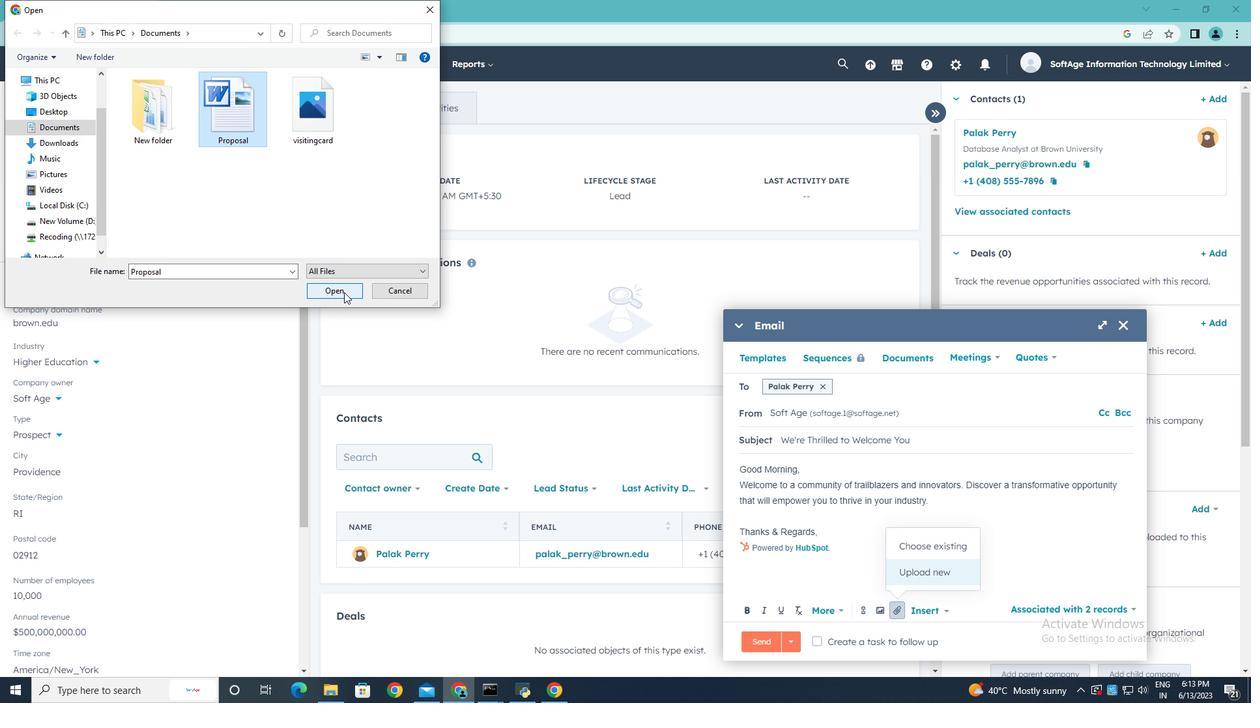 
Action: Mouse moved to (894, 574)
Screenshot: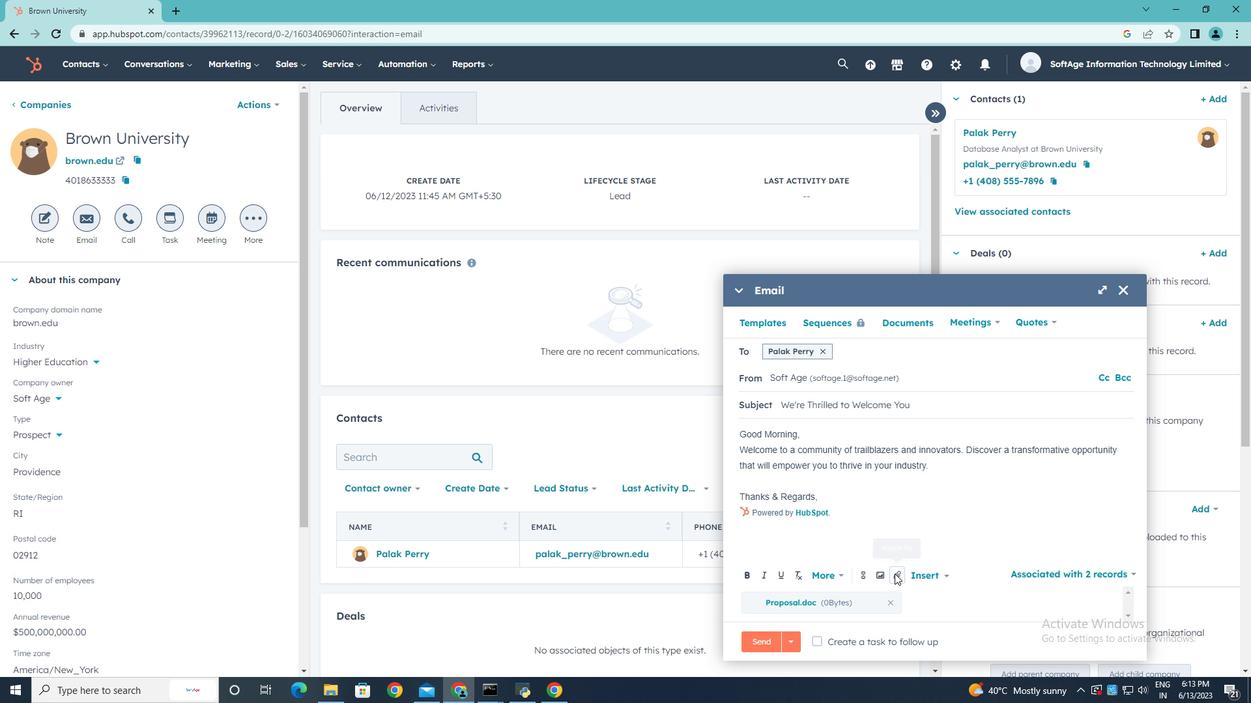 
Action: Mouse pressed left at (894, 574)
Screenshot: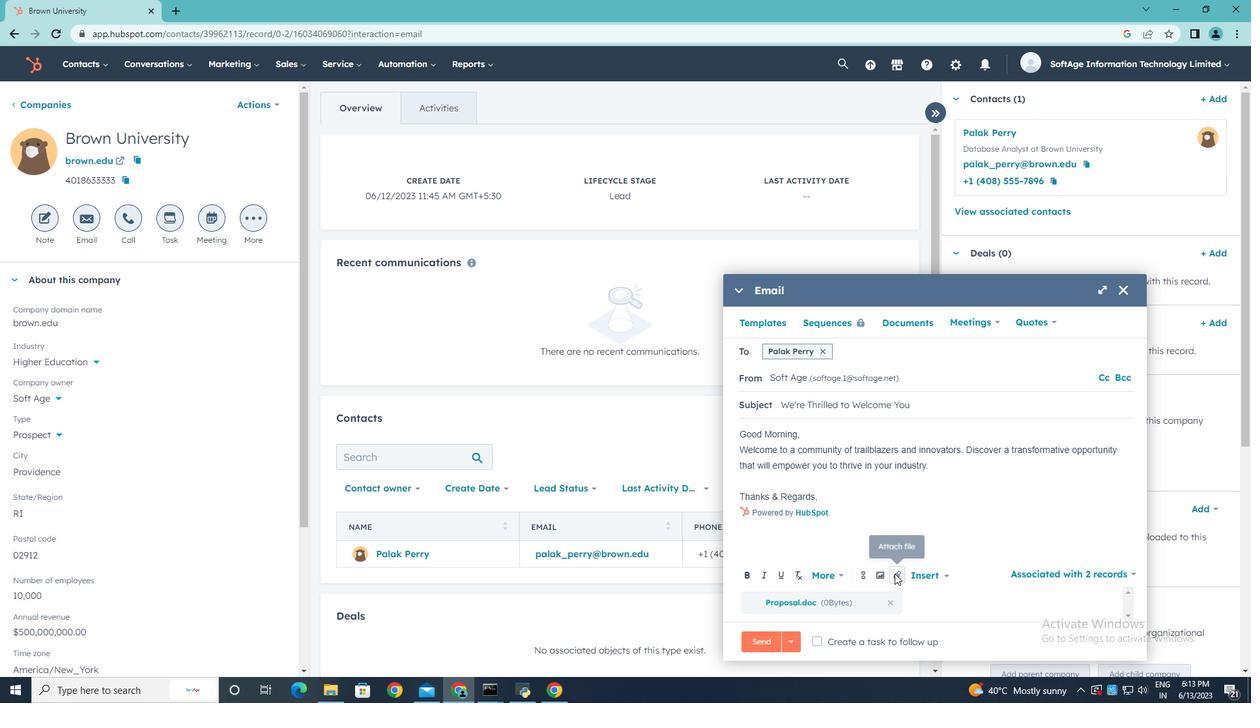 
Action: Mouse moved to (931, 542)
Screenshot: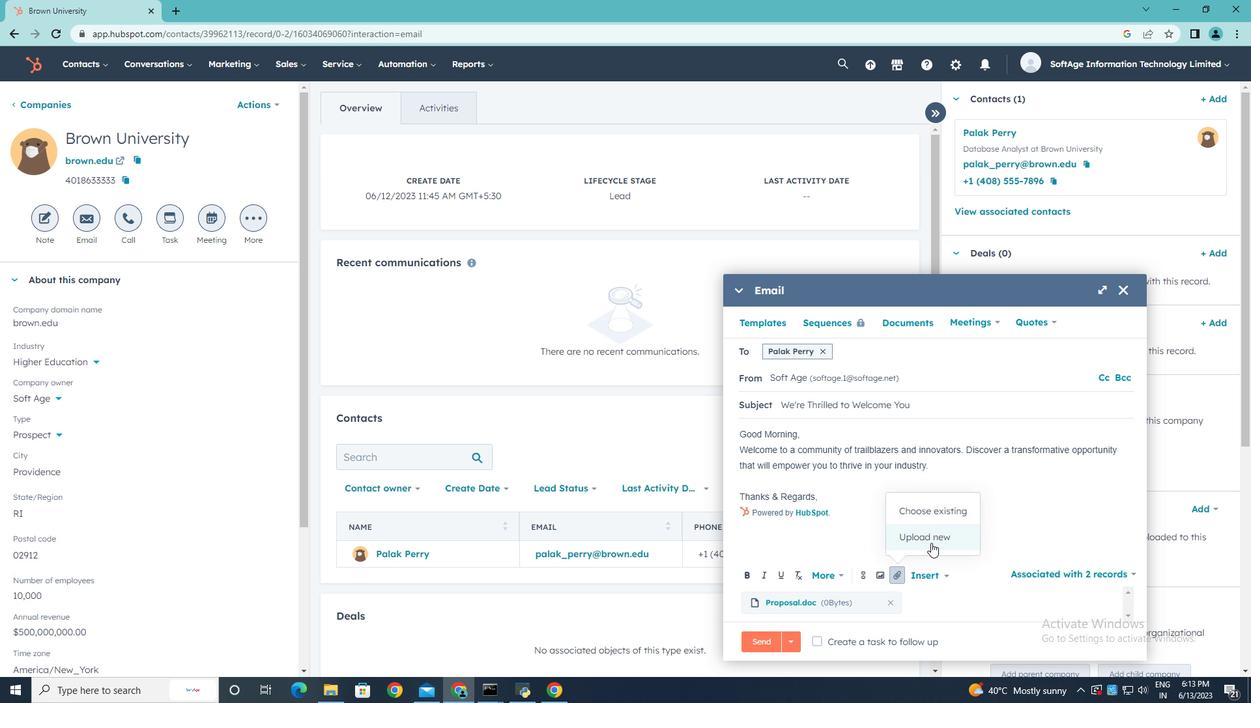 
Action: Mouse pressed left at (931, 542)
Screenshot: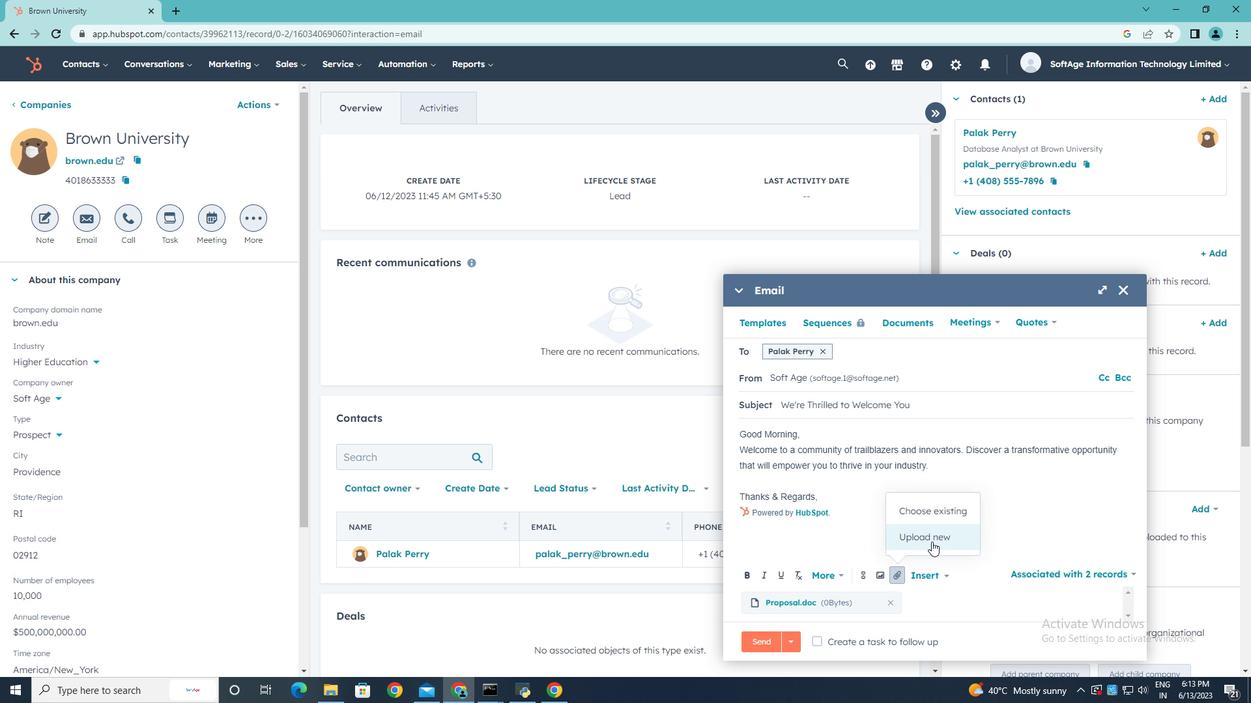 
Action: Mouse moved to (333, 125)
Screenshot: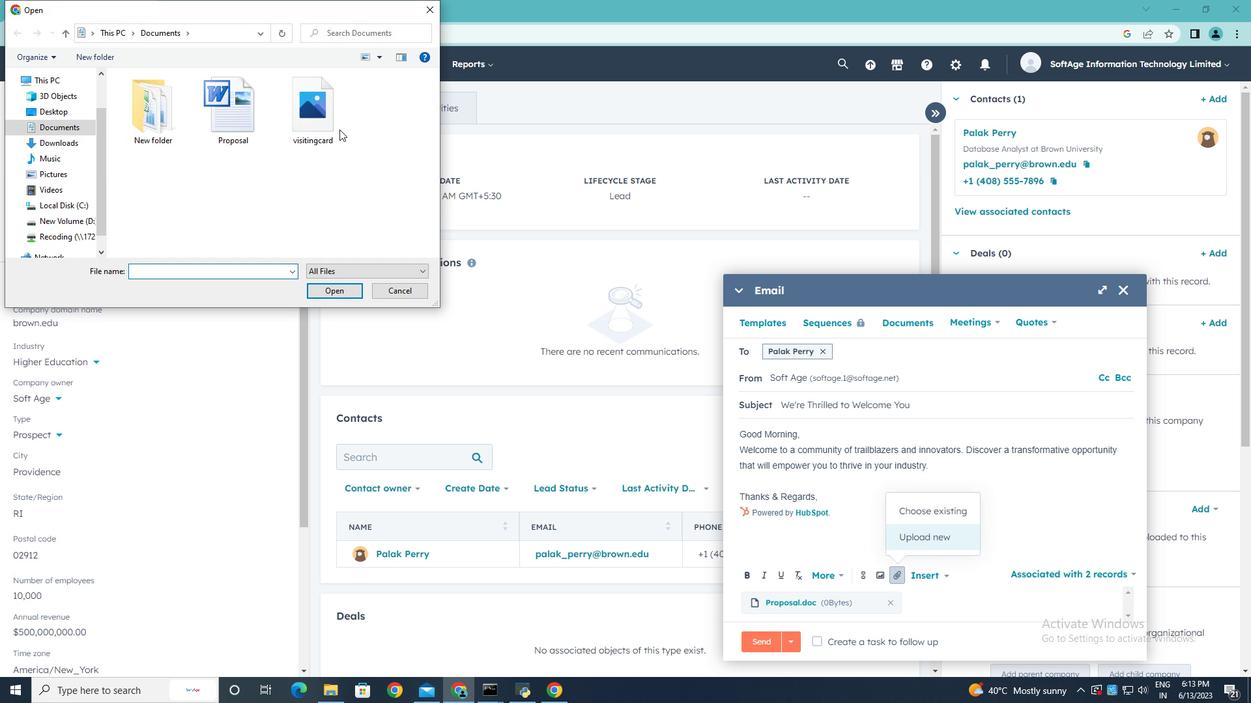 
Action: Mouse pressed left at (333, 125)
Screenshot: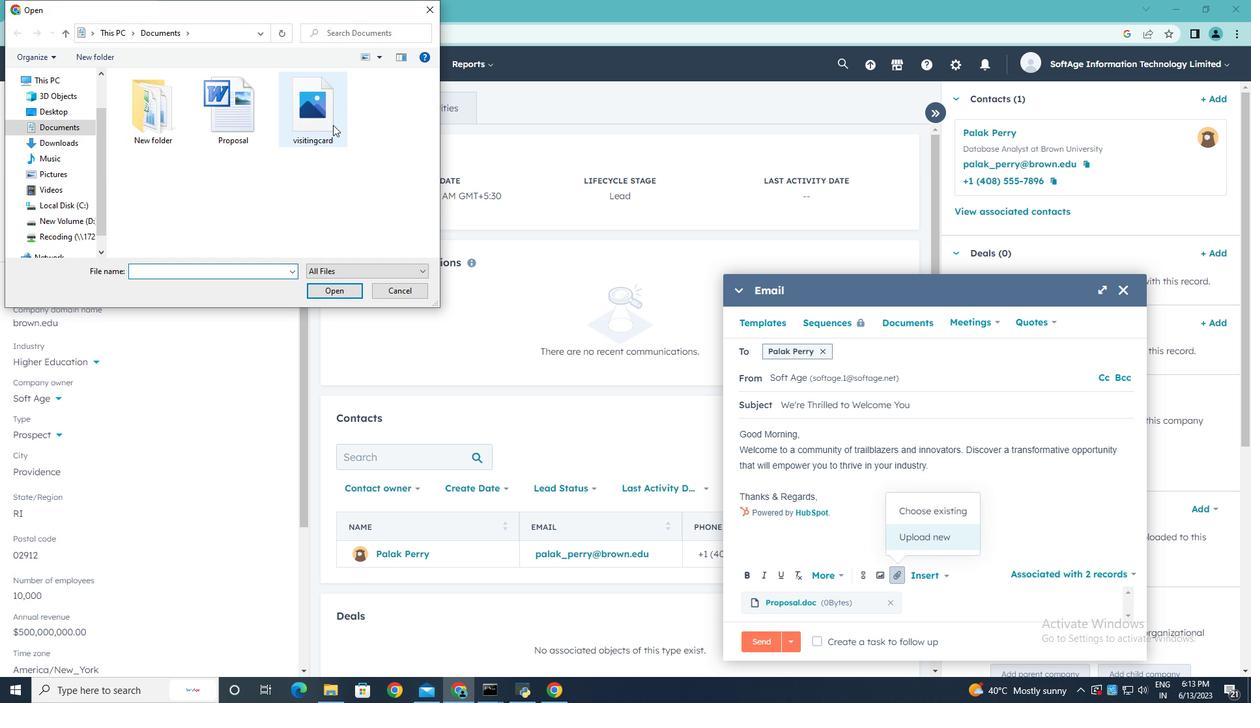 
Action: Mouse moved to (338, 288)
Screenshot: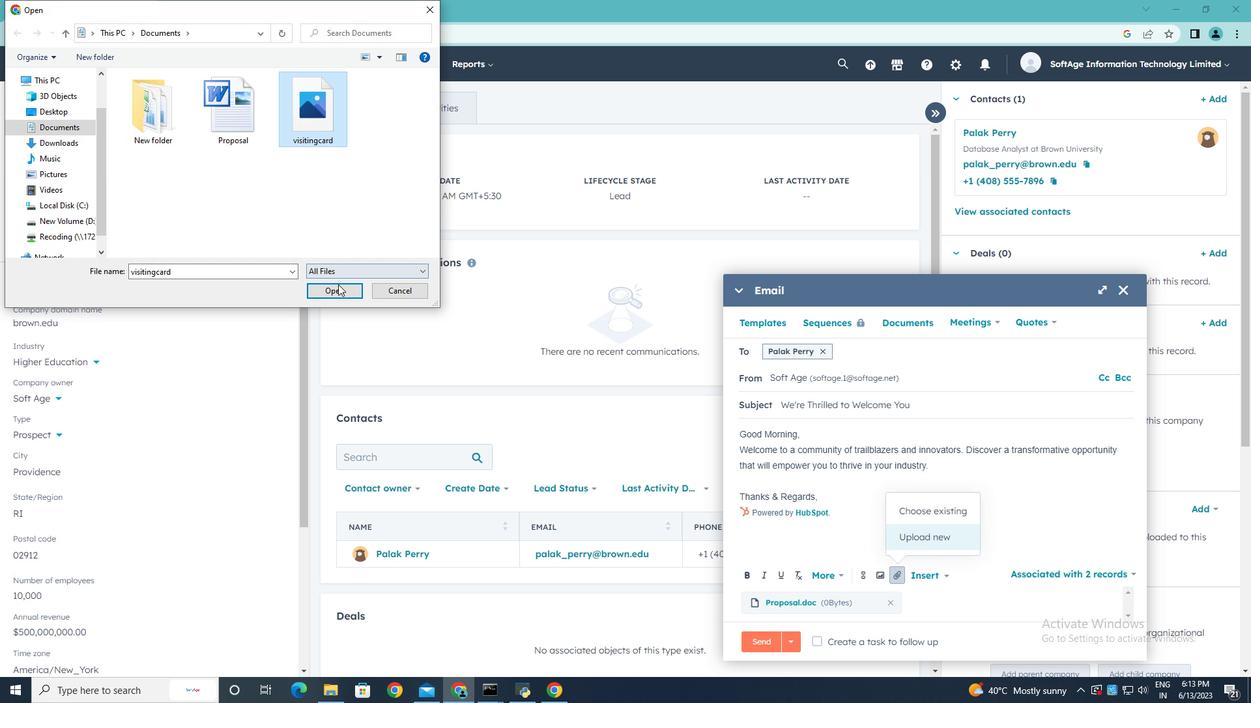 
Action: Mouse pressed left at (338, 288)
Screenshot: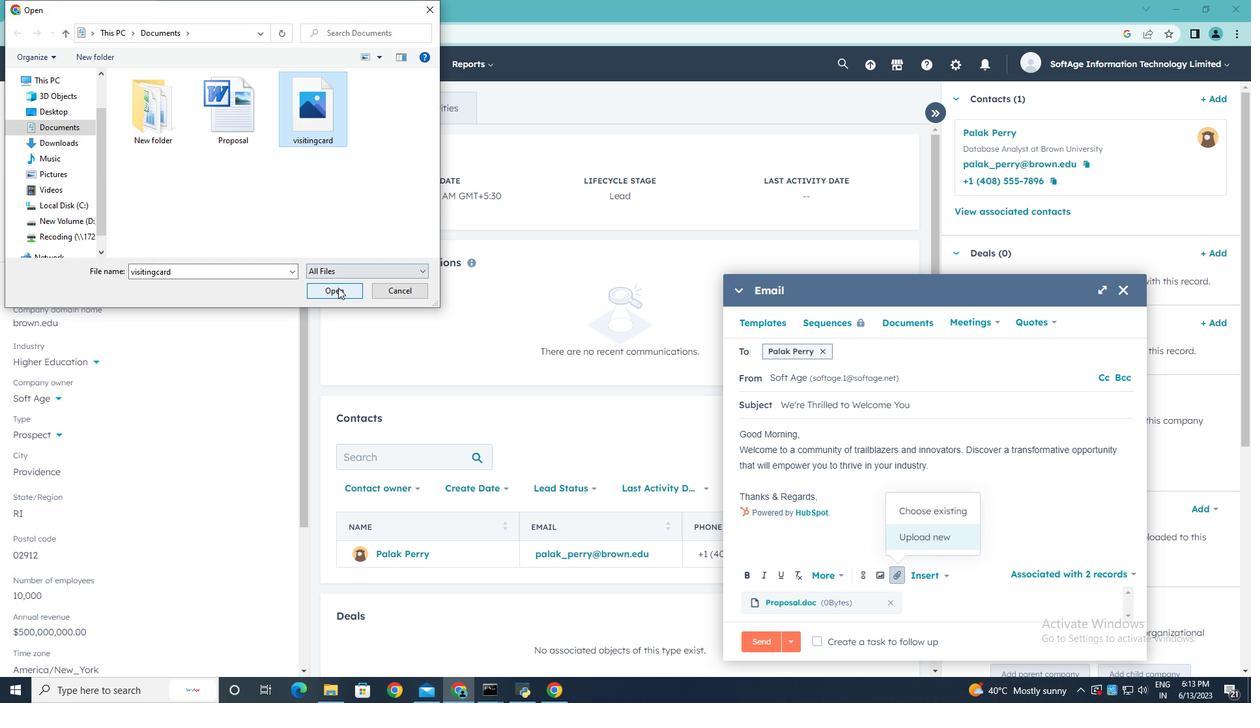
Action: Mouse moved to (817, 495)
Screenshot: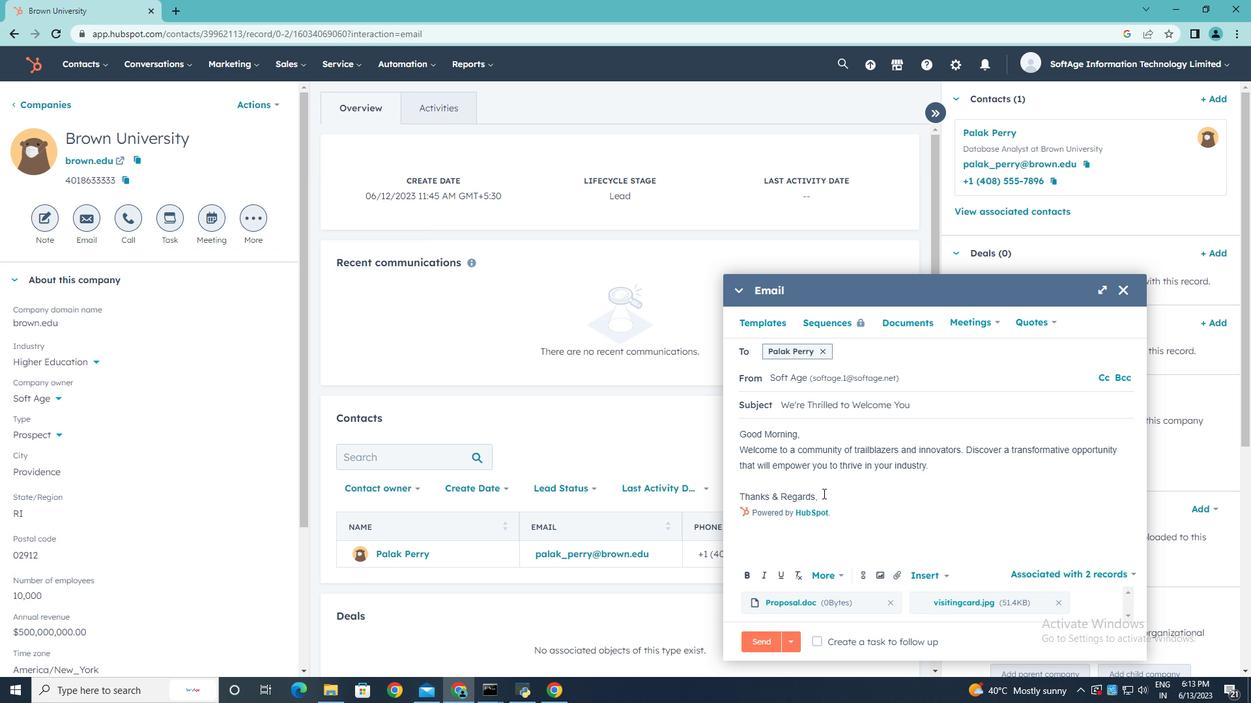 
Action: Mouse pressed left at (817, 495)
Screenshot: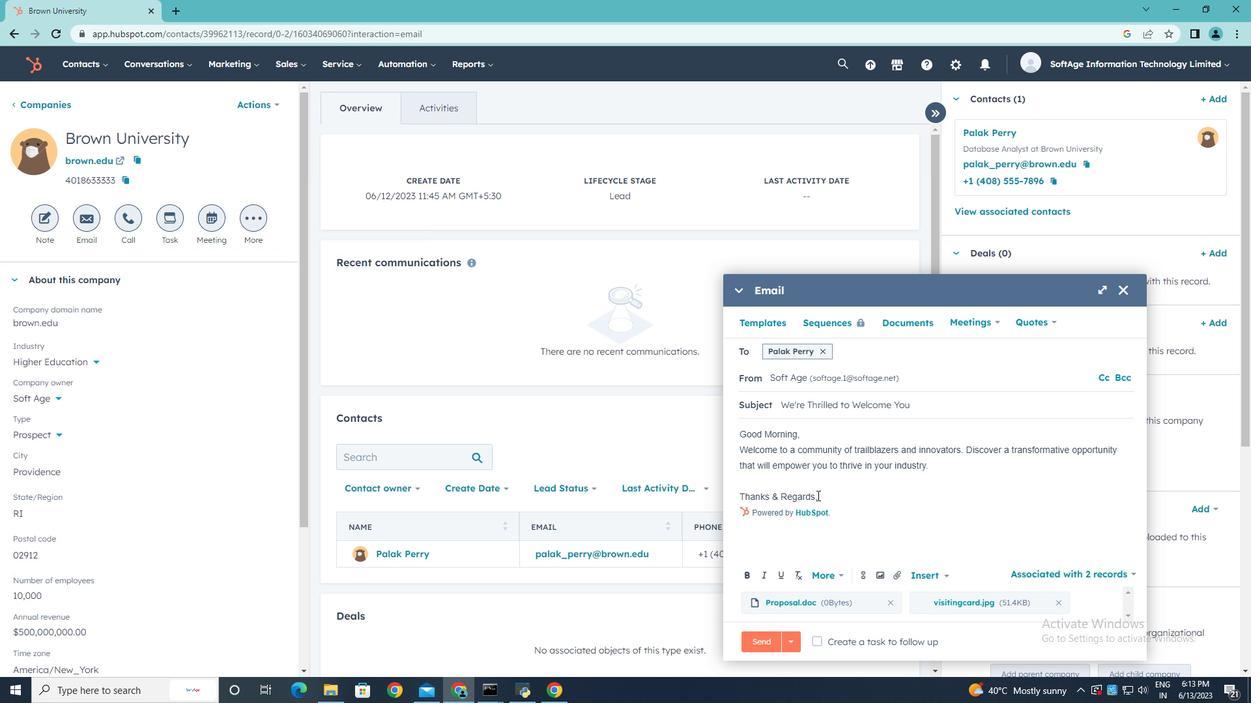 
Action: Mouse moved to (817, 495)
Screenshot: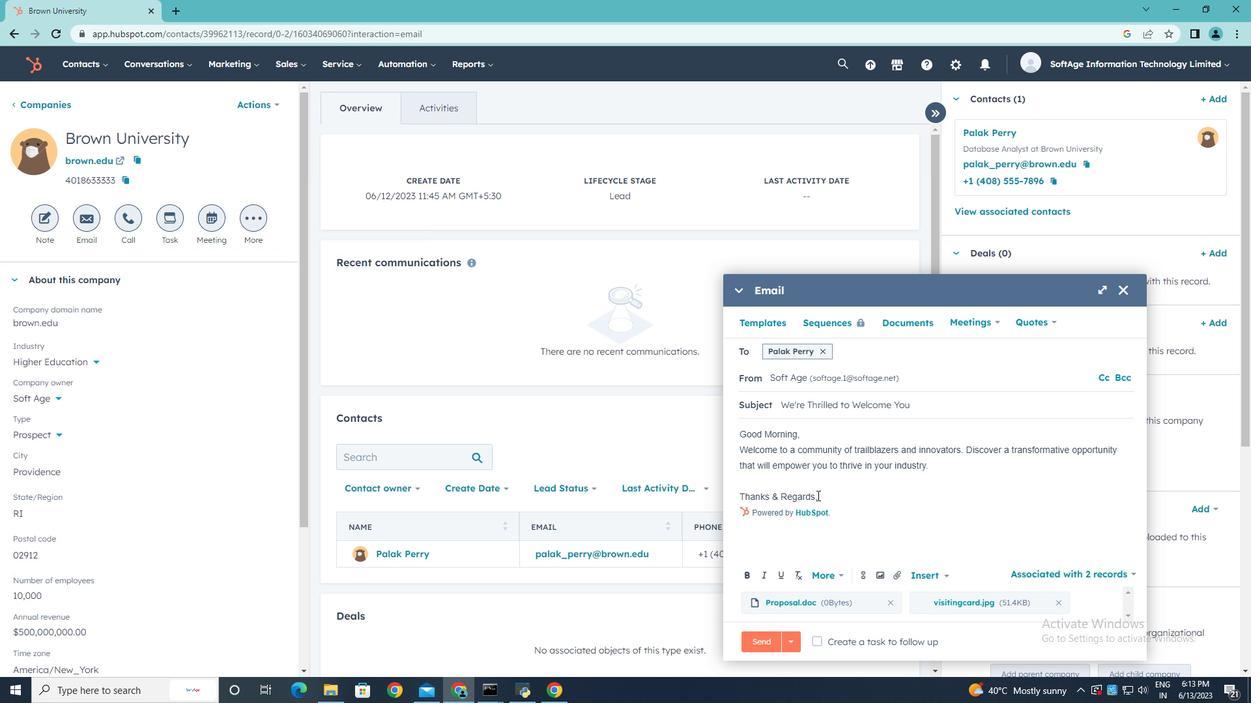 
Action: Key pressed <Key.enter>
Screenshot: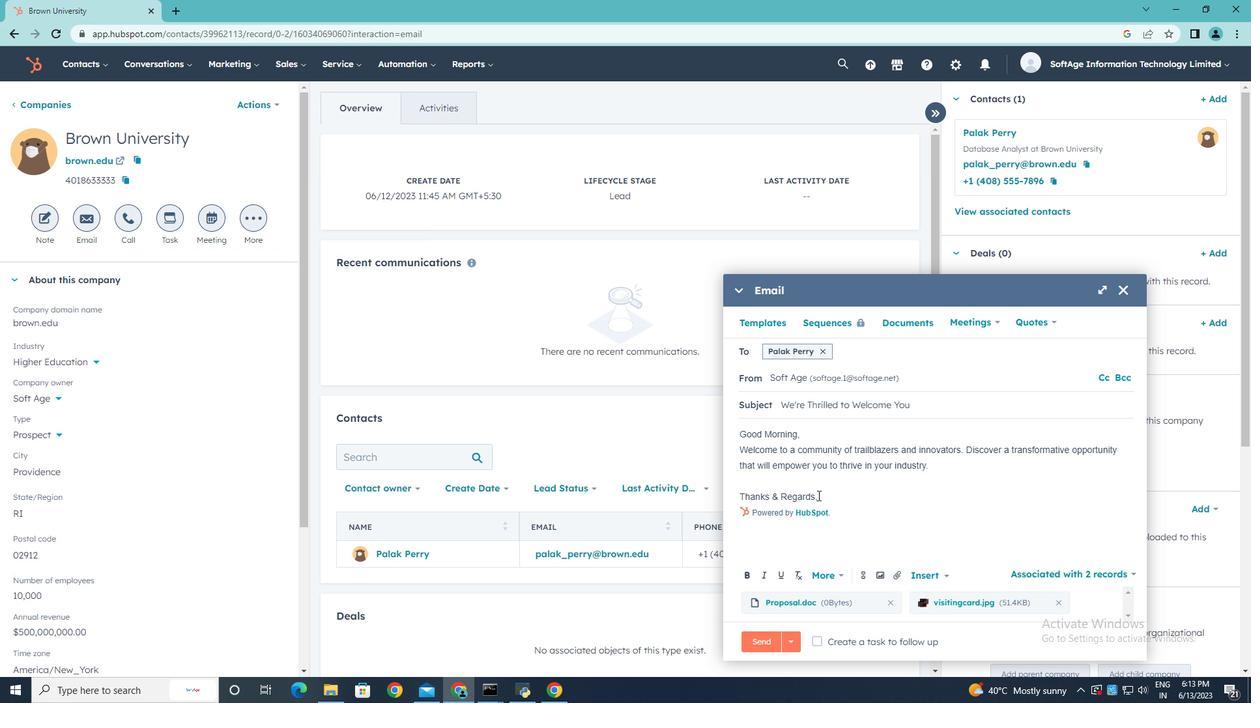
Action: Mouse moved to (863, 574)
Screenshot: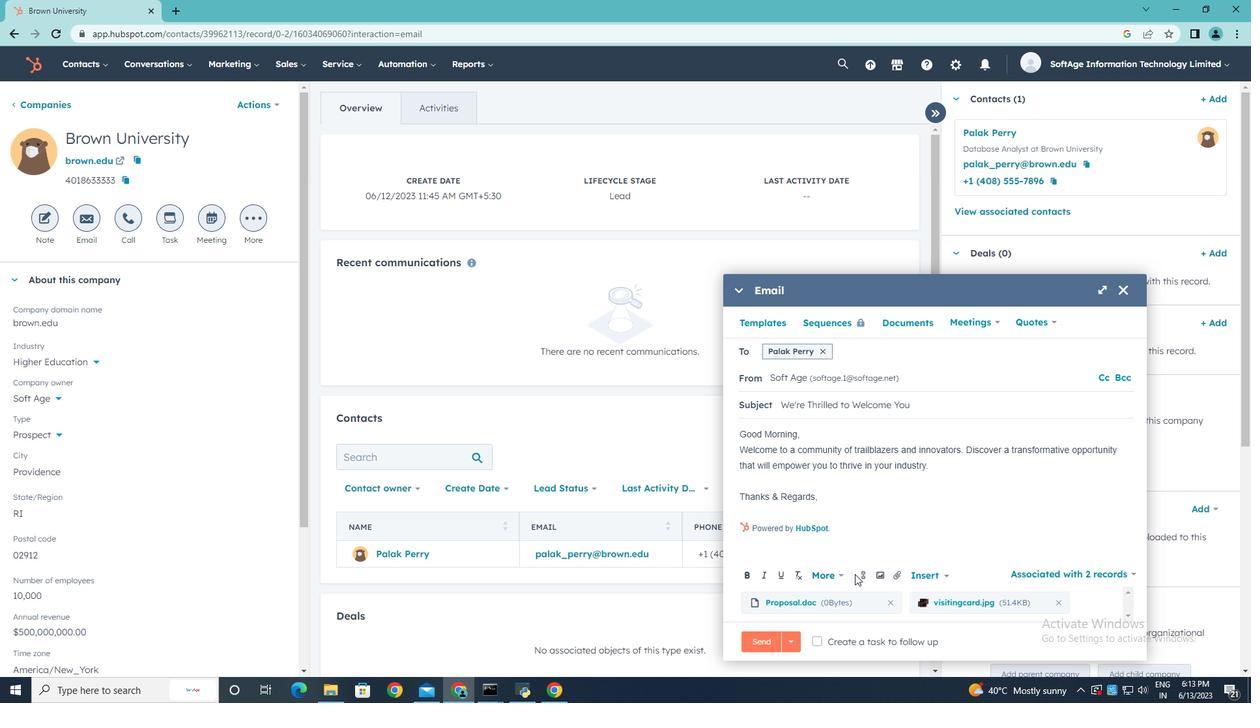 
Action: Mouse pressed left at (863, 574)
Screenshot: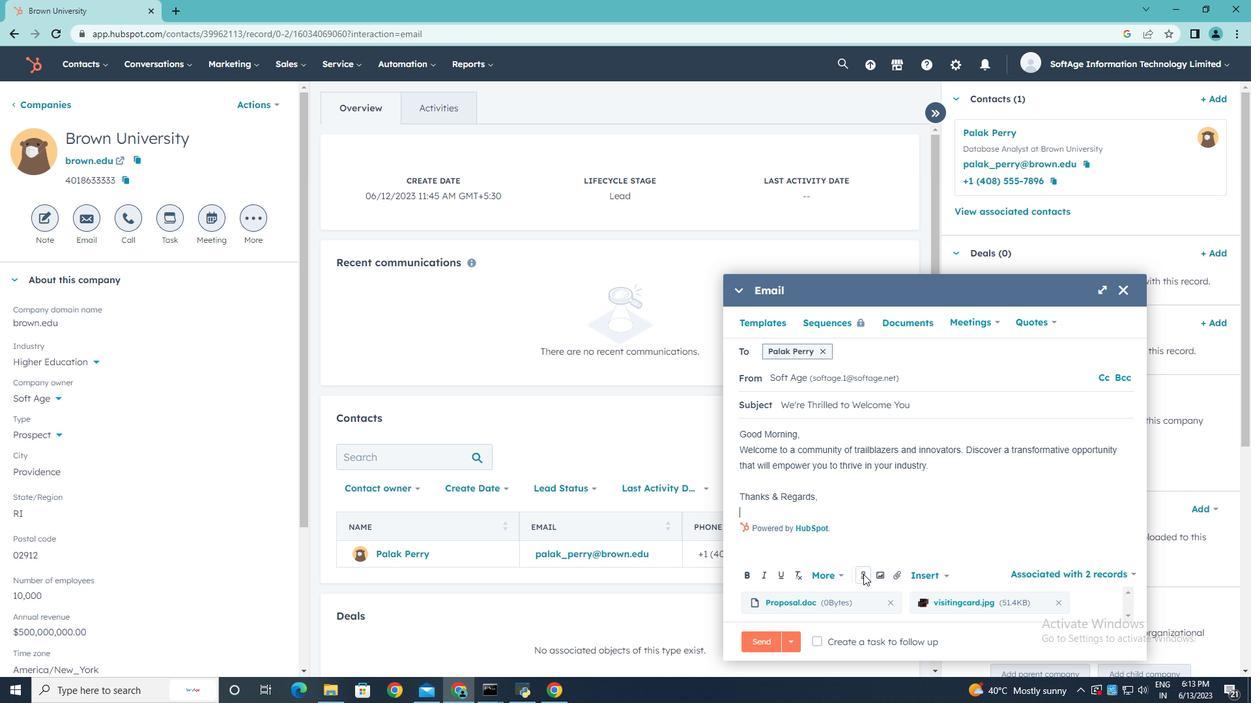 
Action: Mouse moved to (899, 435)
Screenshot: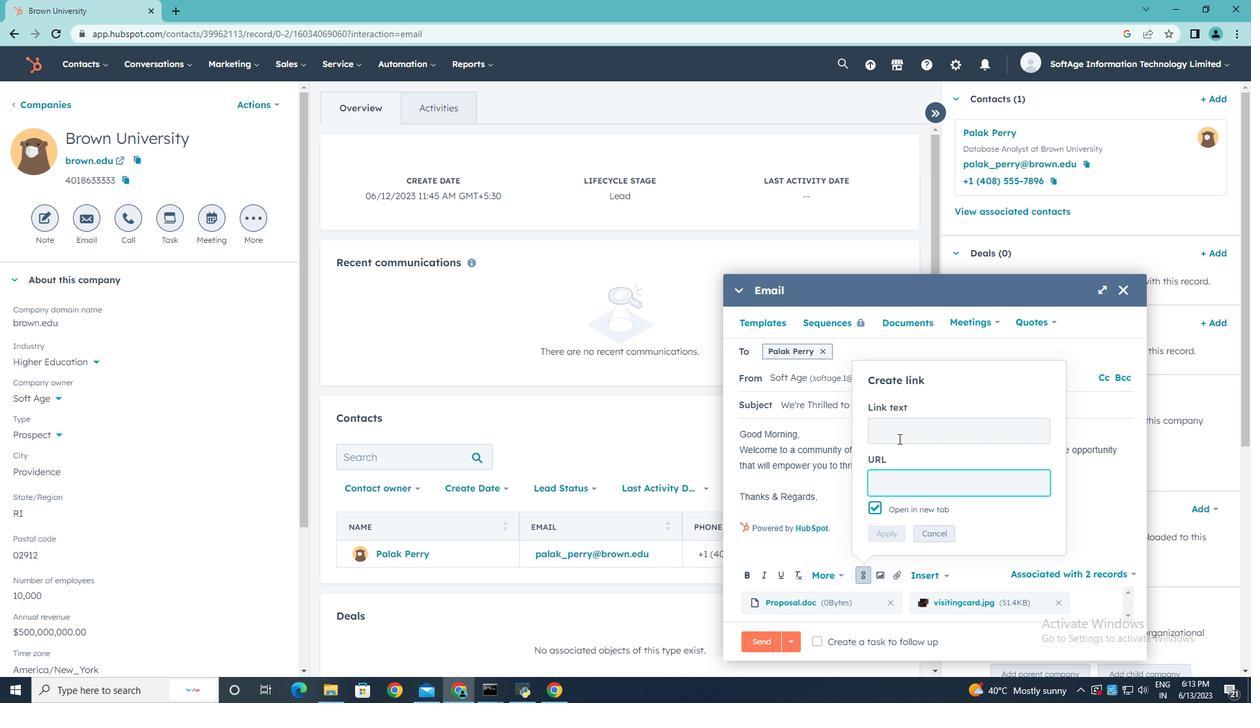 
Action: Mouse pressed left at (899, 435)
Screenshot: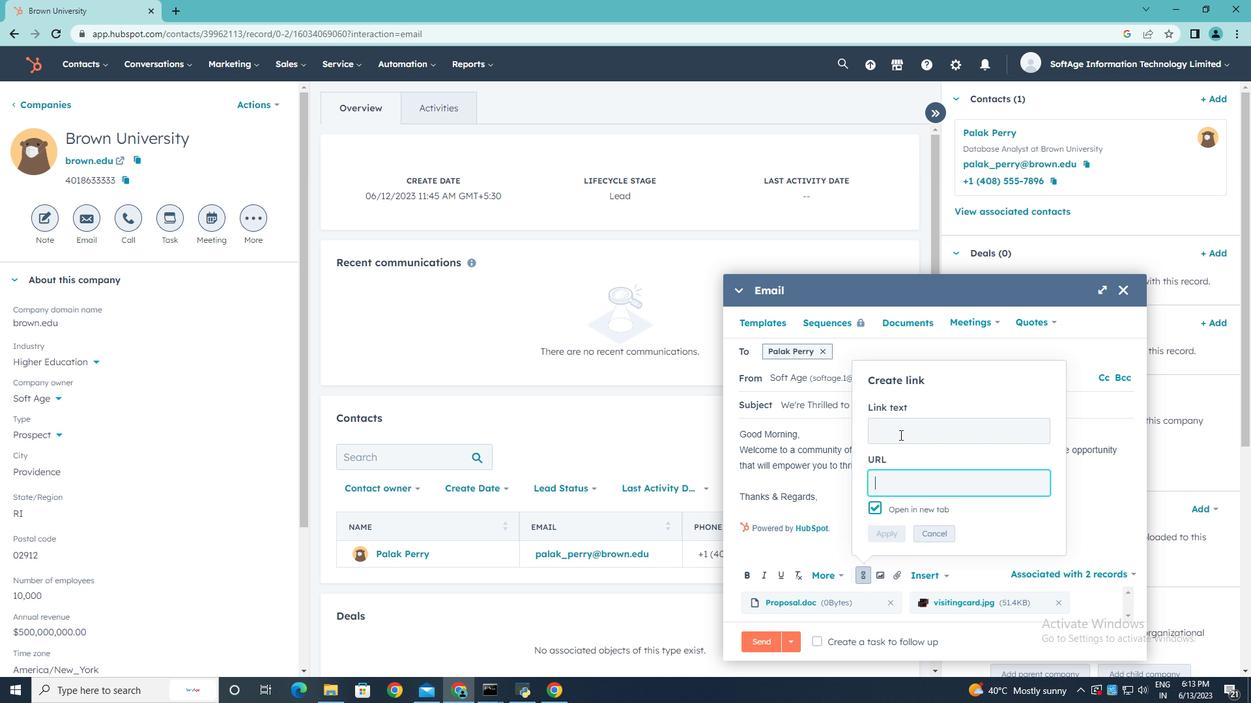 
Action: Key pressed <Key.shift>facebook
Screenshot: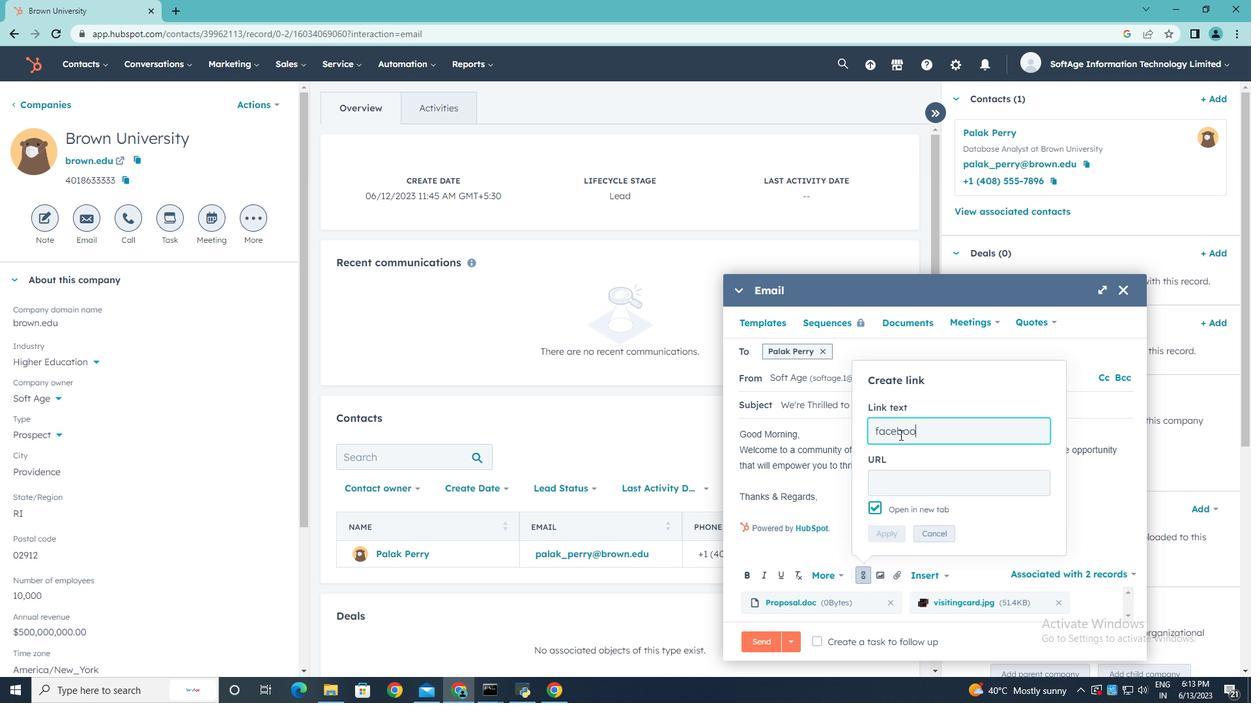 
Action: Mouse moved to (899, 479)
Screenshot: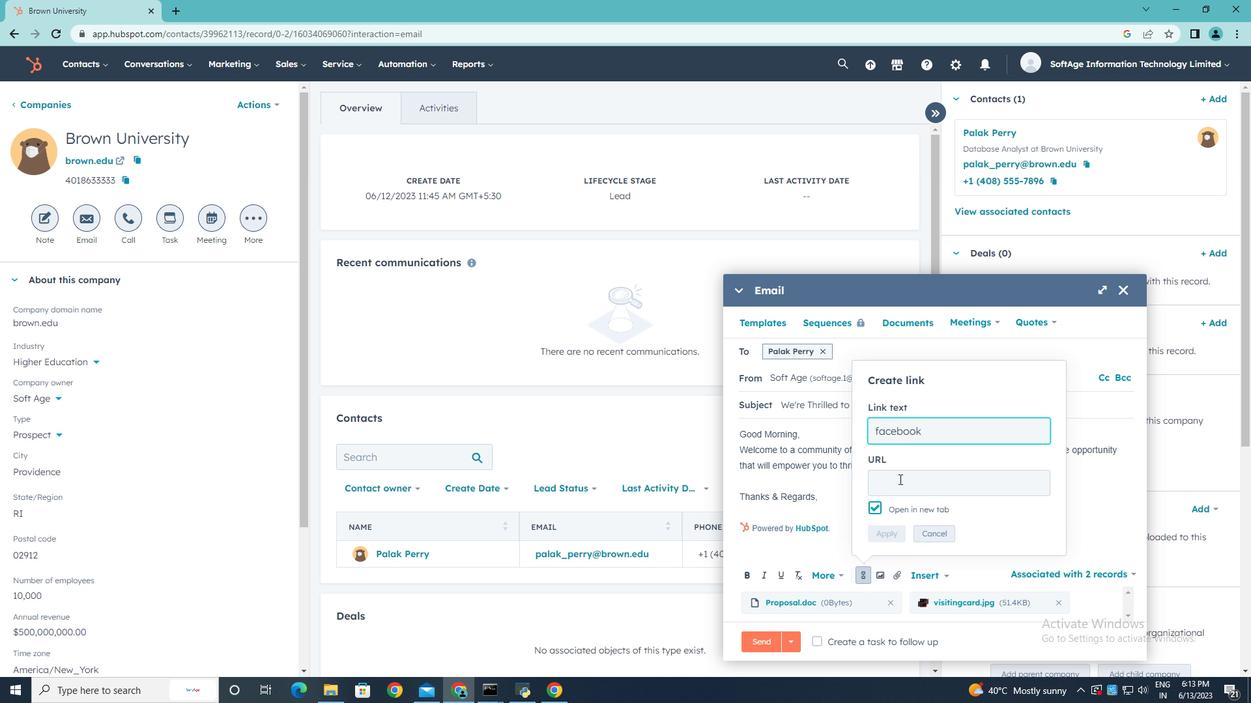 
Action: Mouse pressed left at (899, 479)
Screenshot: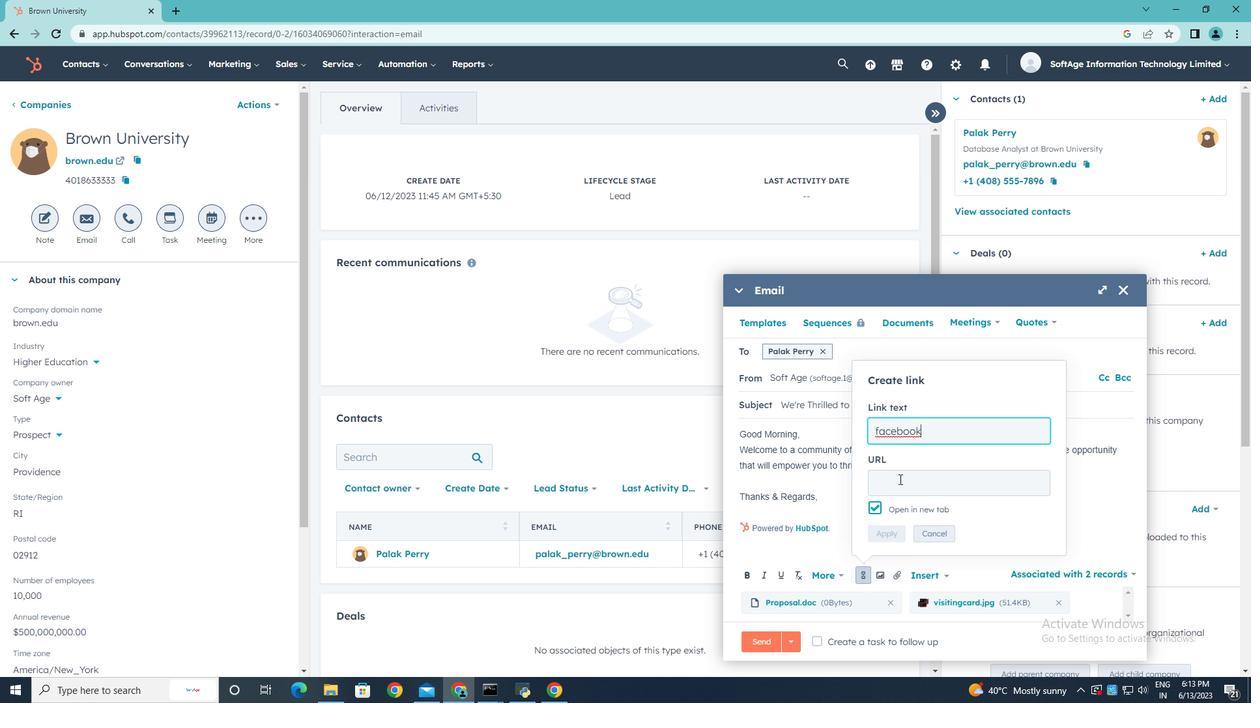 
Action: Key pressed www.facebook.com
Screenshot: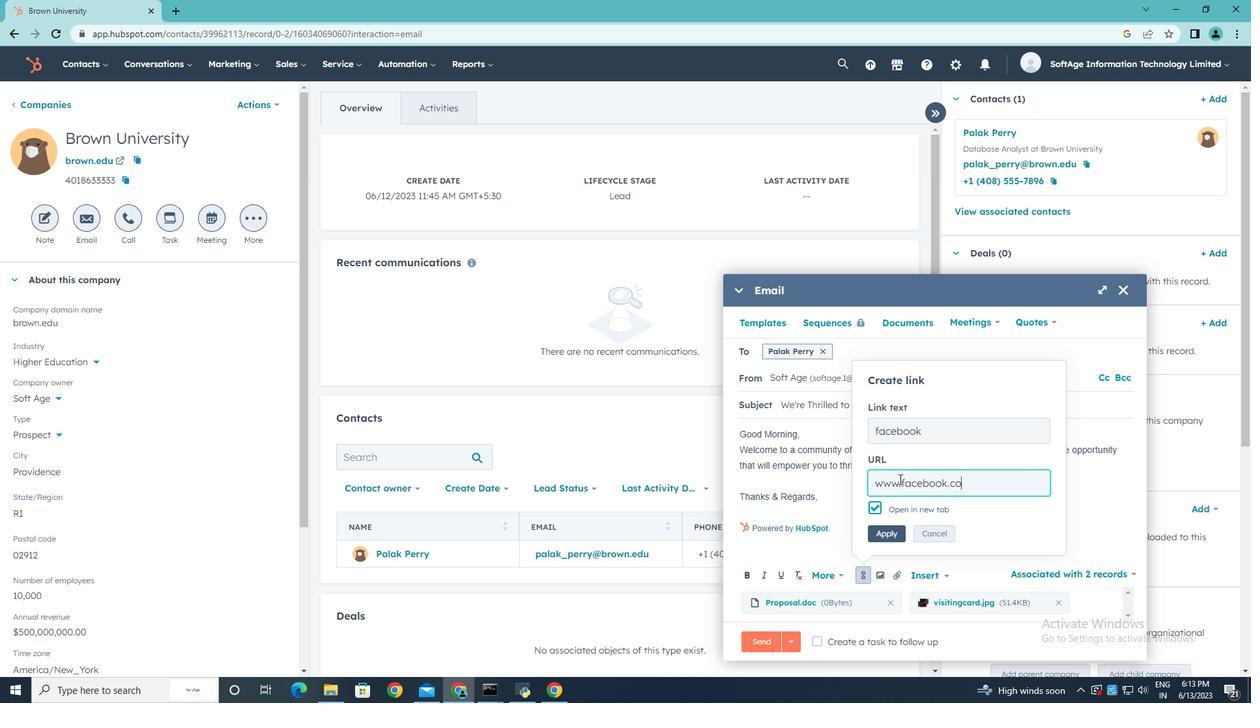 
Action: Mouse moved to (892, 533)
Screenshot: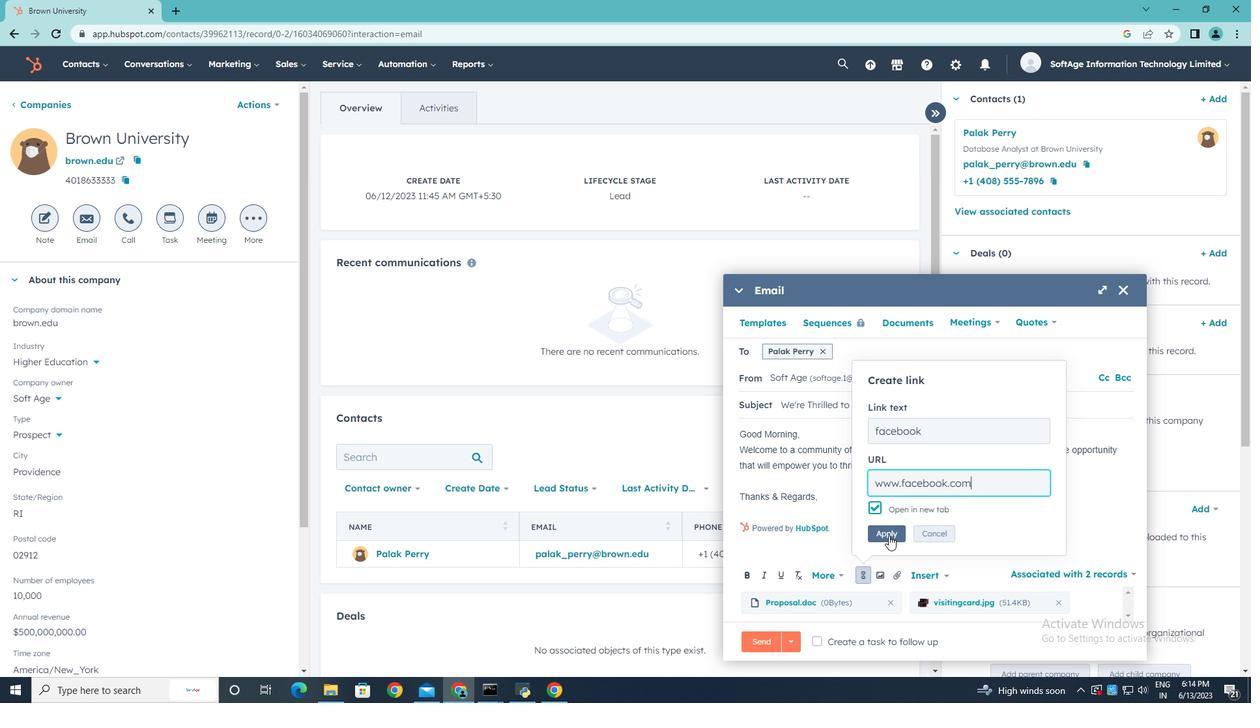
Action: Mouse pressed left at (892, 533)
Screenshot: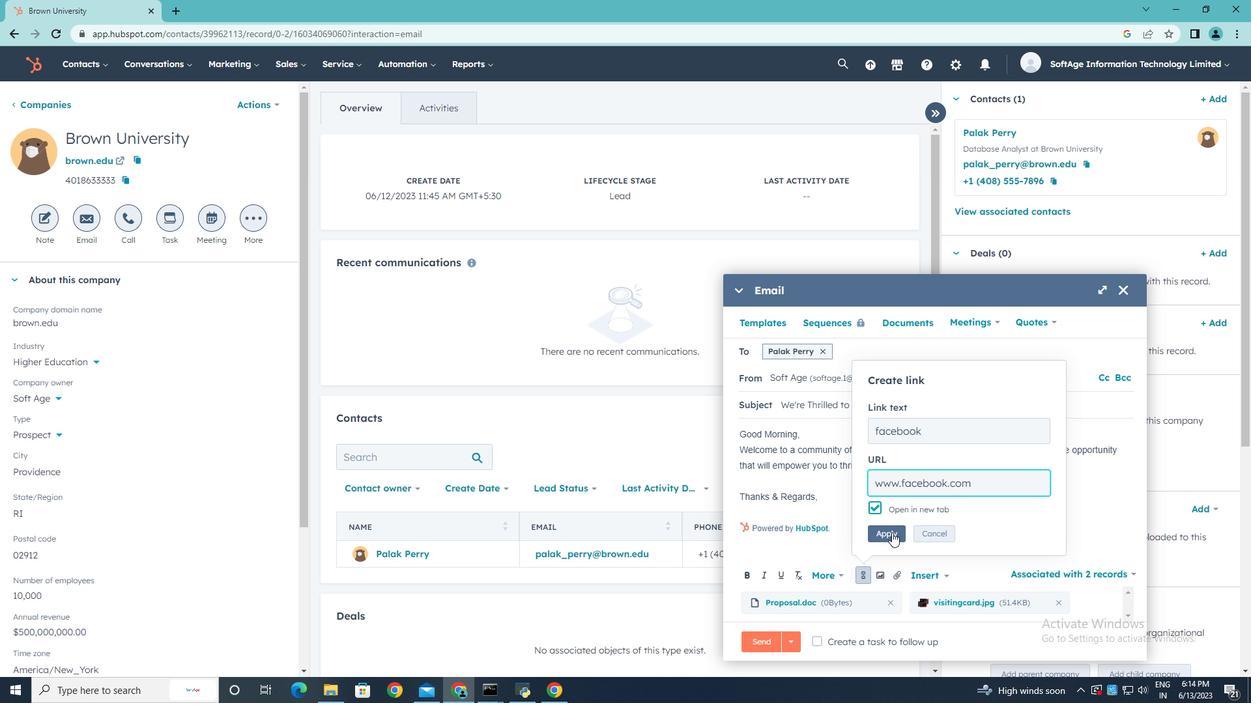 
Action: Mouse moved to (813, 643)
Screenshot: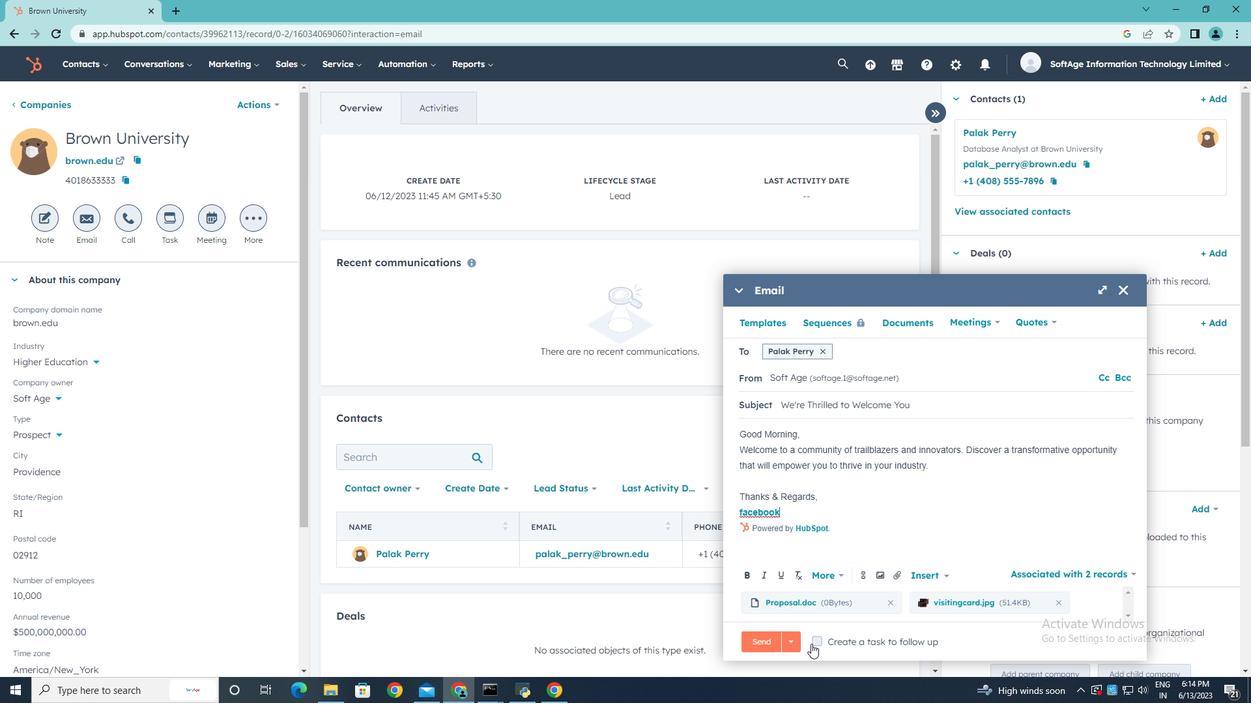 
Action: Mouse pressed left at (813, 643)
Screenshot: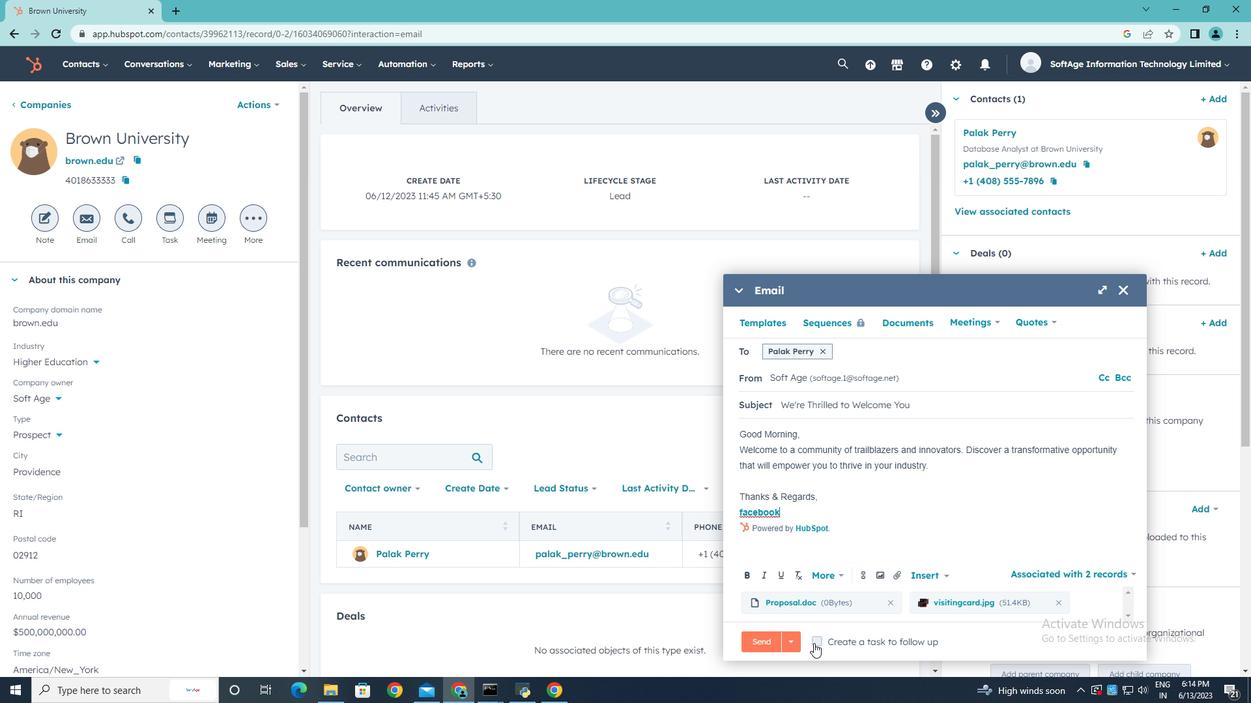 
Action: Mouse moved to (1071, 641)
Screenshot: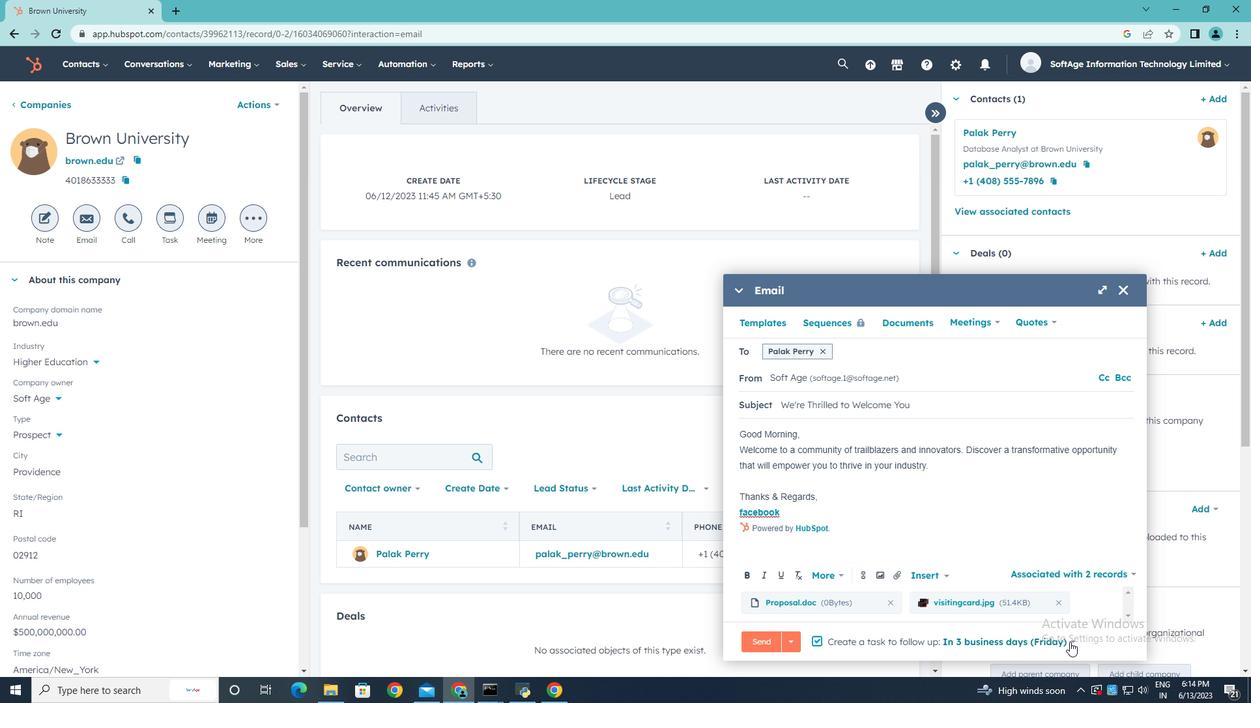 
Action: Mouse pressed left at (1071, 641)
Screenshot: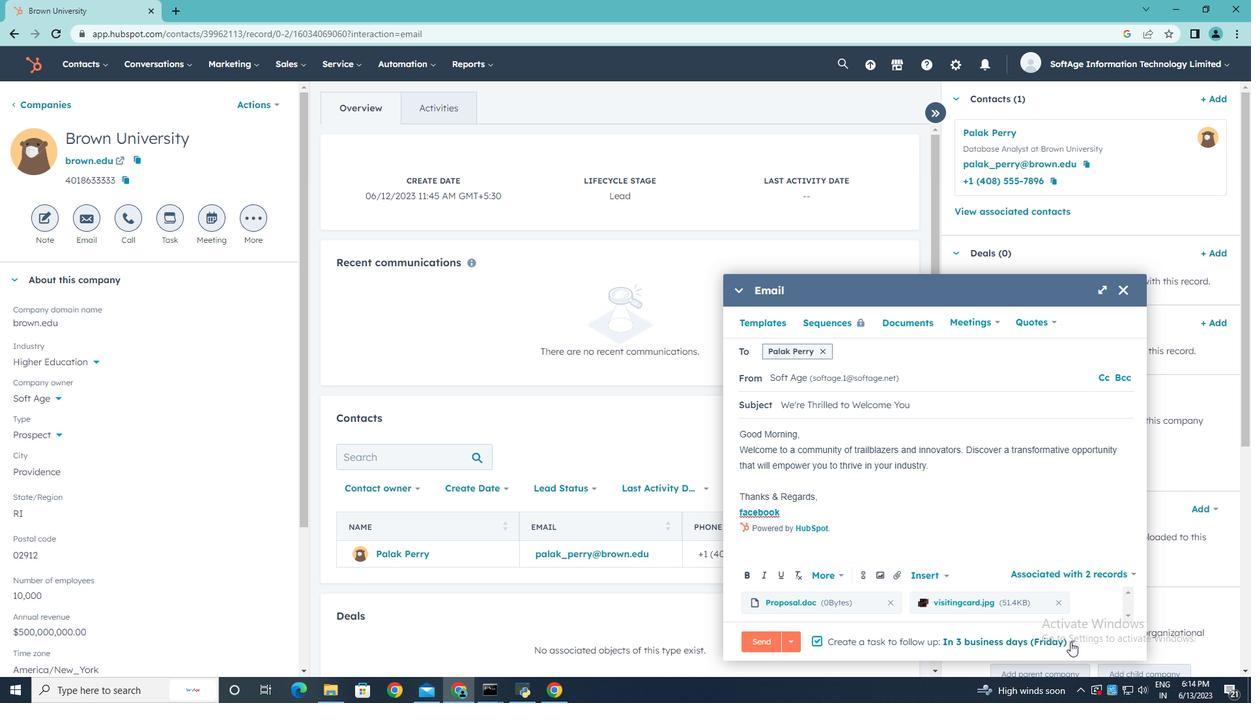 
Action: Mouse moved to (1069, 566)
Screenshot: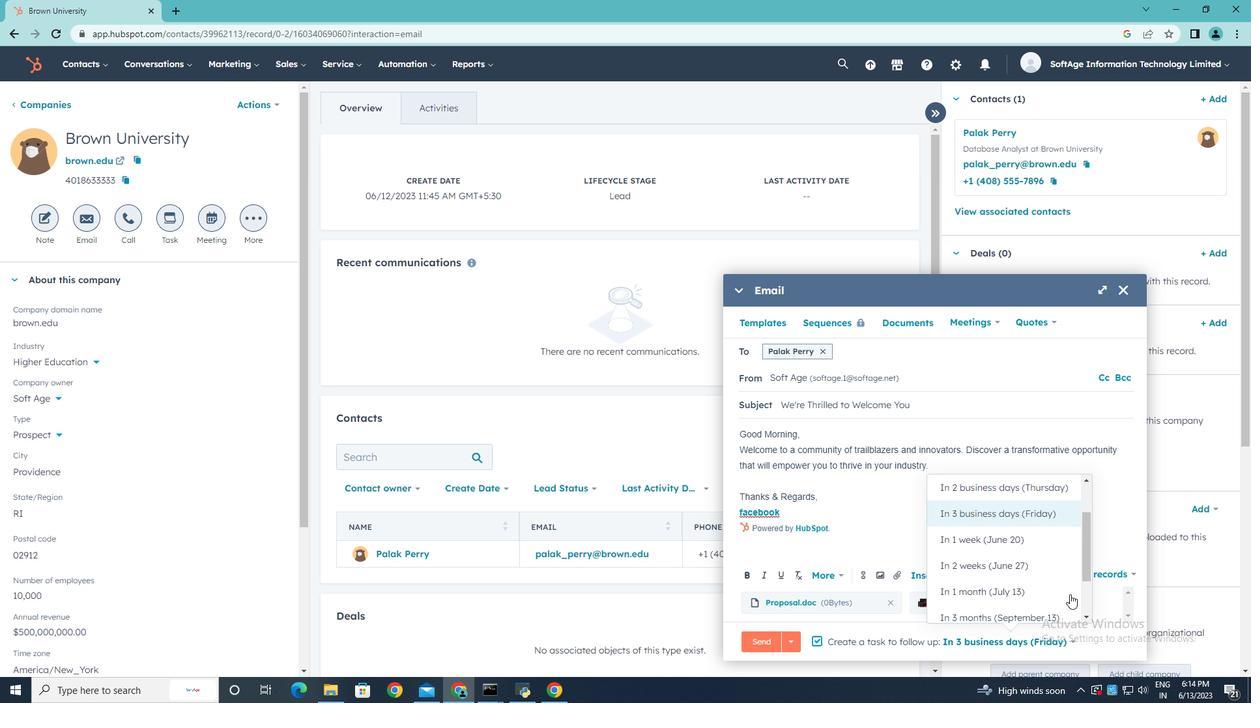 
Action: Mouse scrolled (1069, 566) with delta (0, 0)
Screenshot: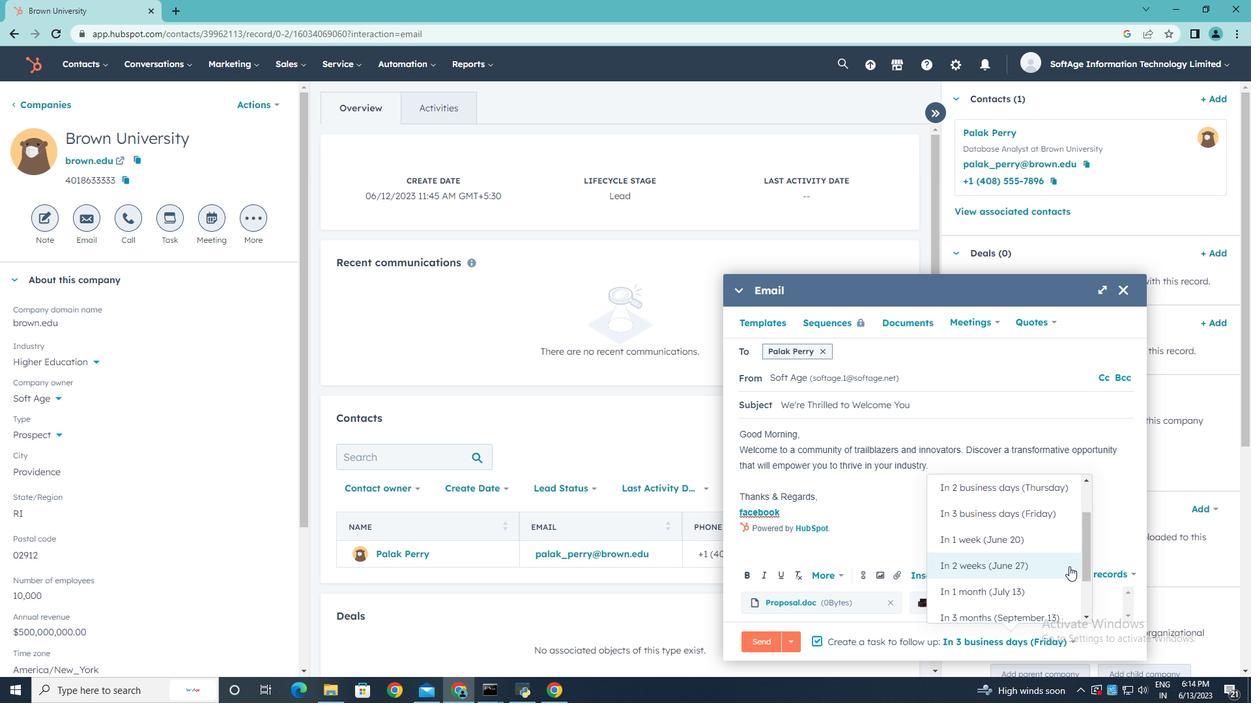 
Action: Mouse scrolled (1069, 566) with delta (0, 0)
Screenshot: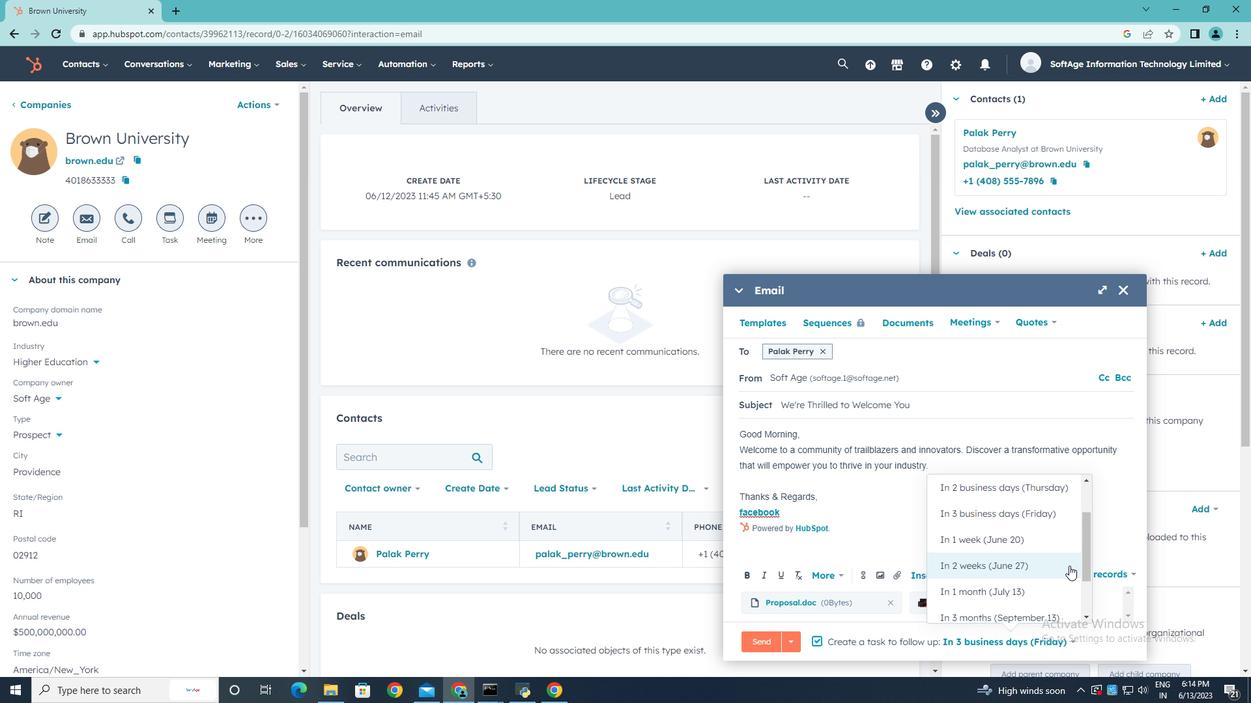 
Action: Mouse scrolled (1069, 566) with delta (0, 0)
Screenshot: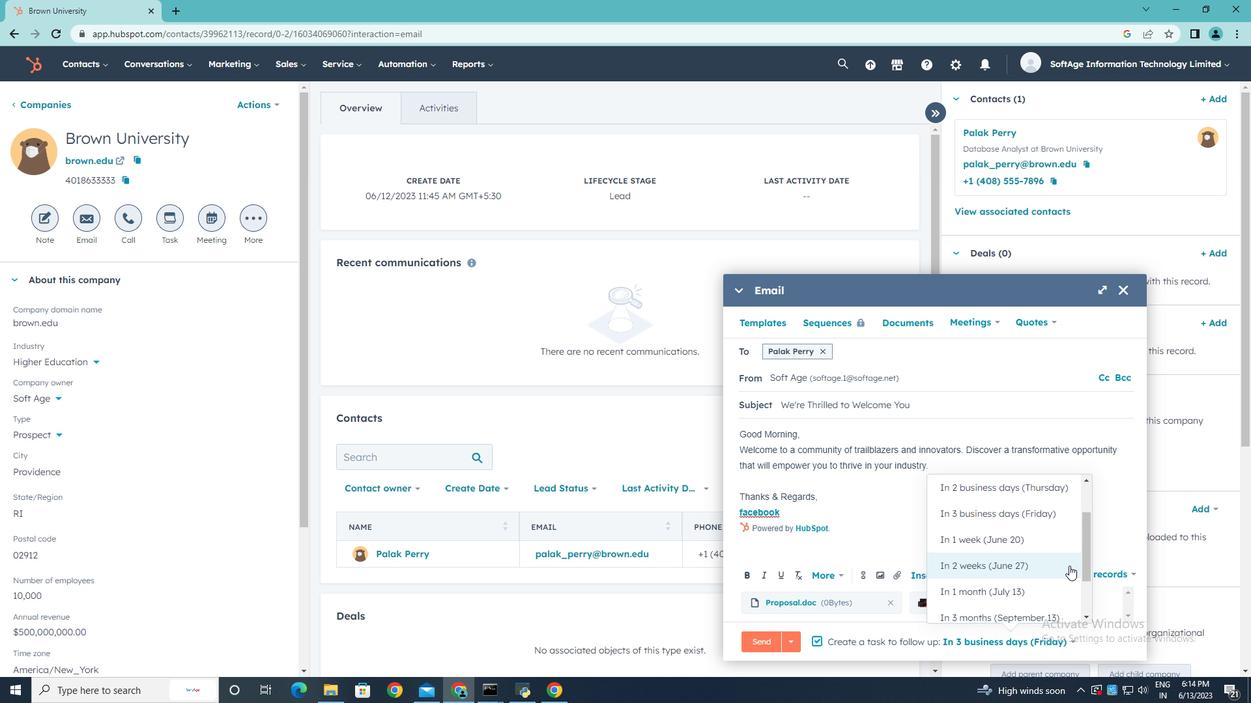 
Action: Mouse scrolled (1069, 566) with delta (0, 0)
Screenshot: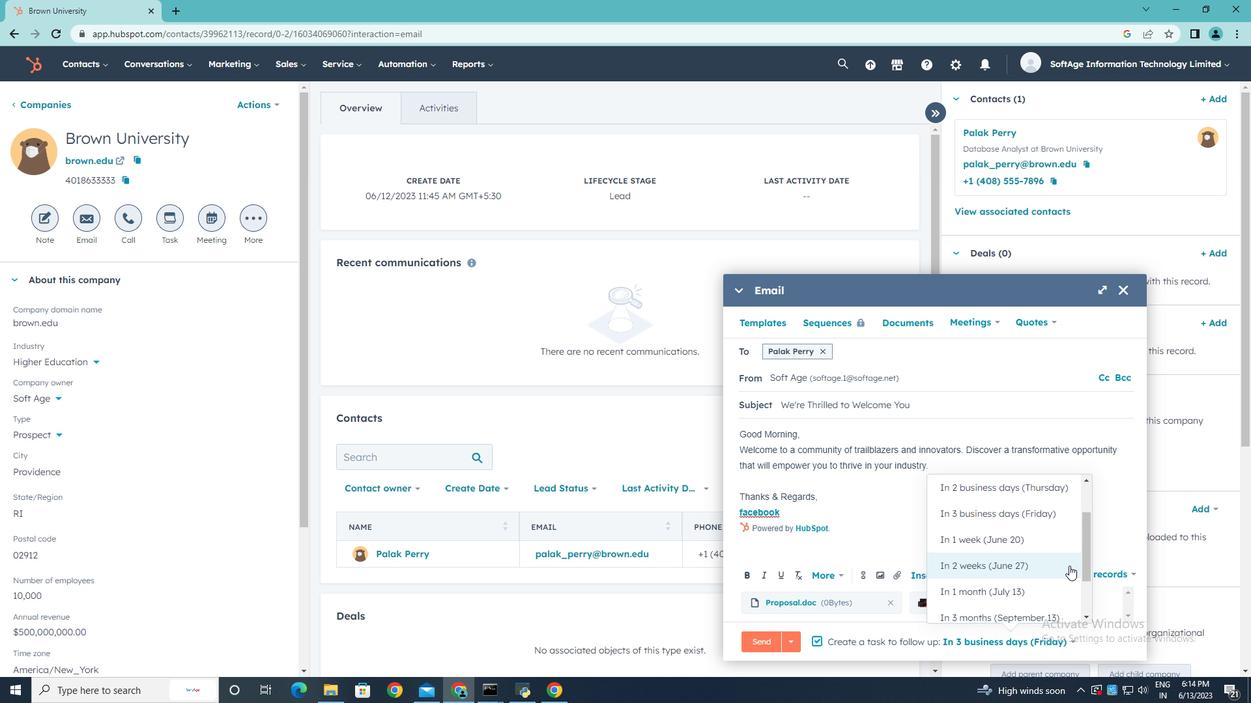 
Action: Mouse moved to (1008, 525)
Screenshot: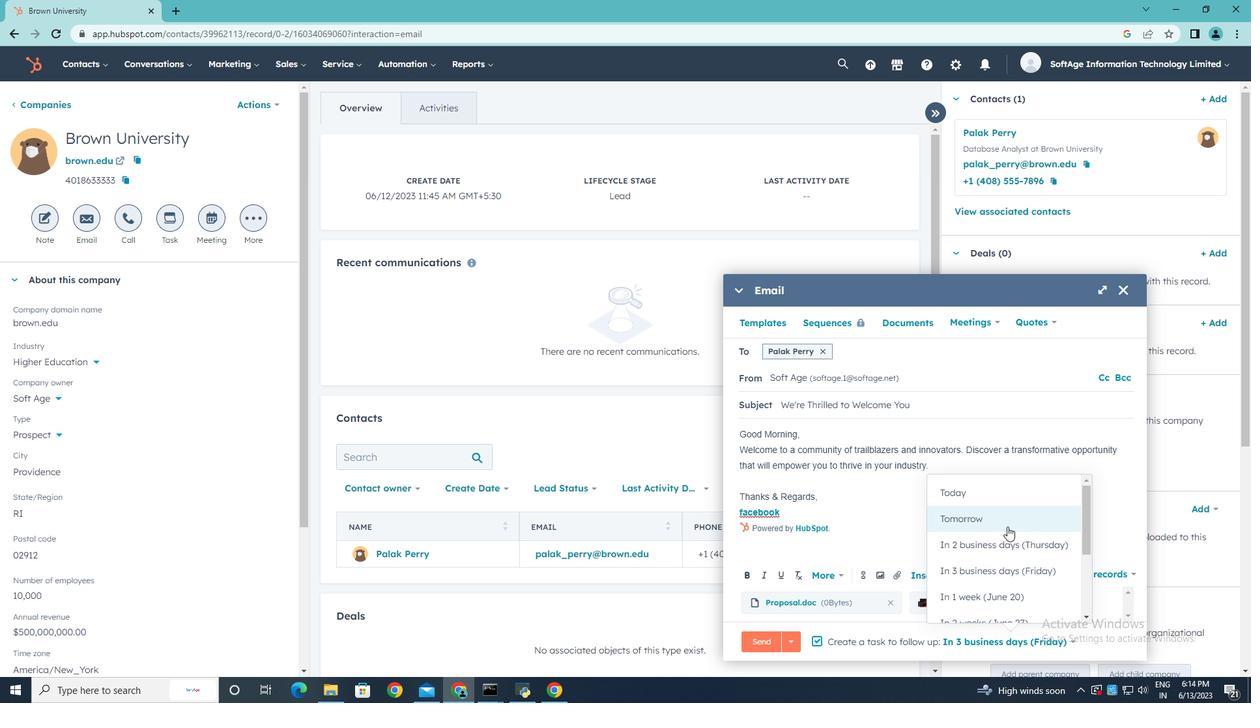 
Action: Mouse pressed left at (1008, 525)
Screenshot: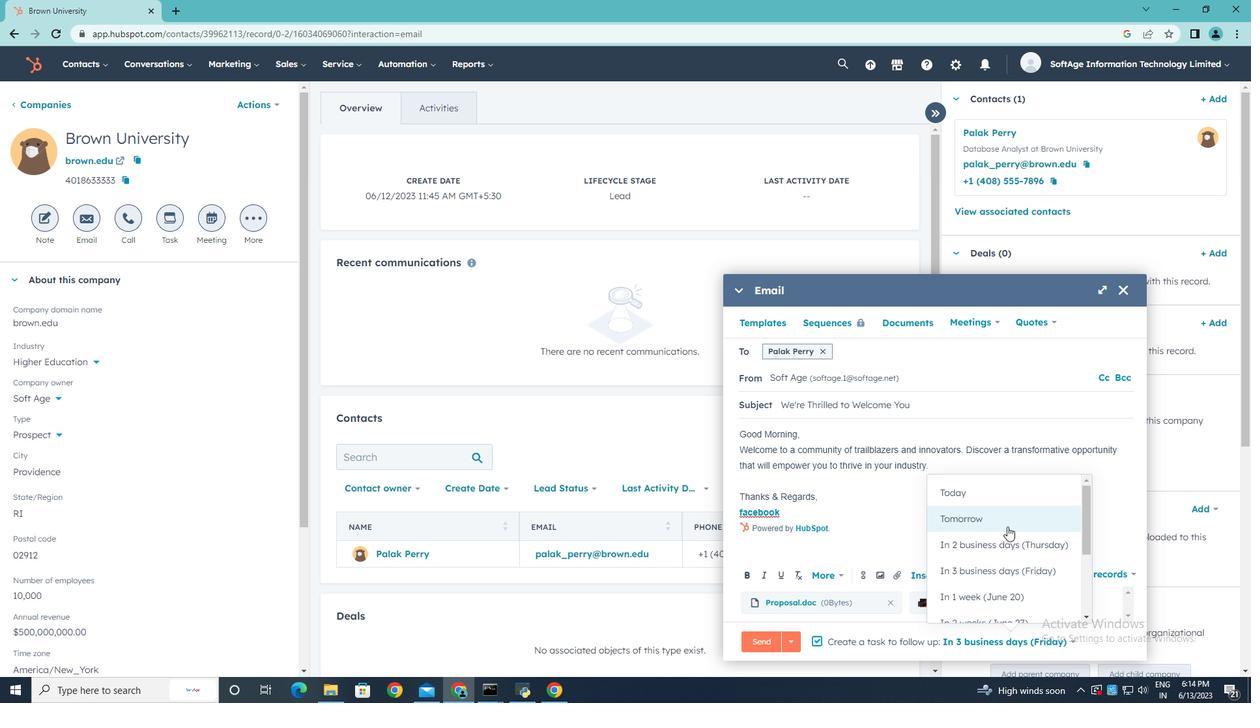 
Action: Mouse moved to (760, 645)
Screenshot: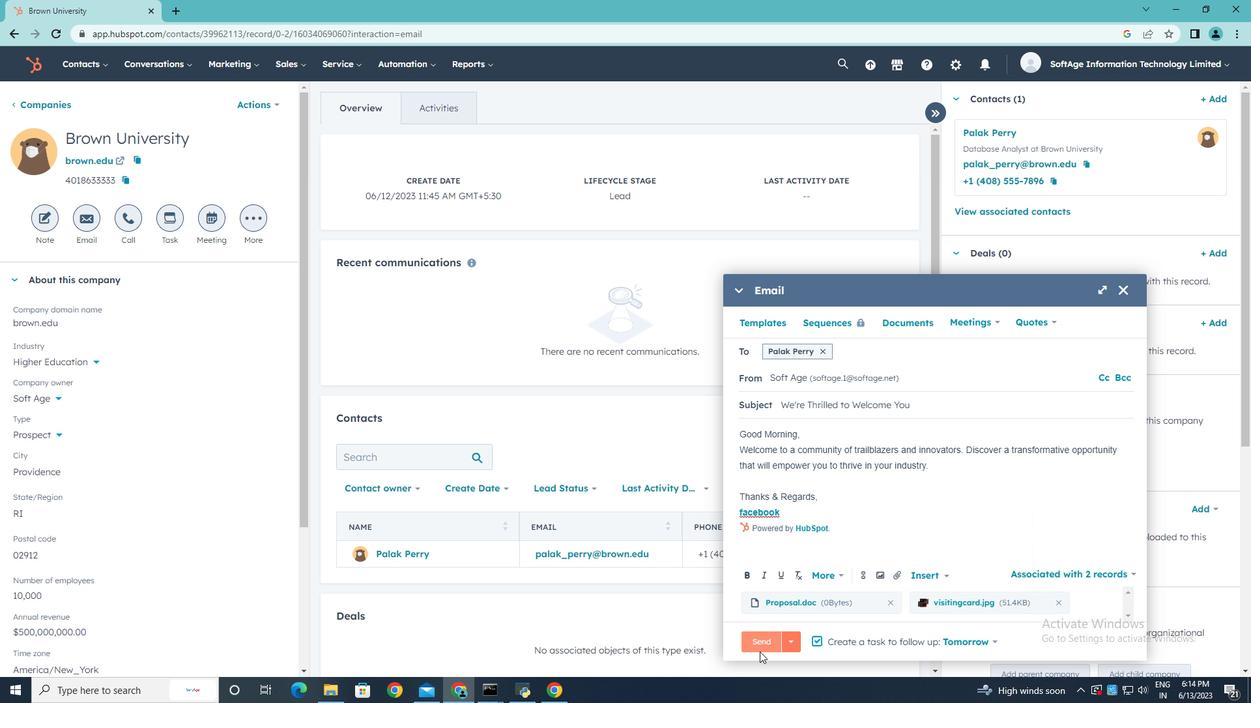 
Action: Mouse pressed left at (760, 645)
Screenshot: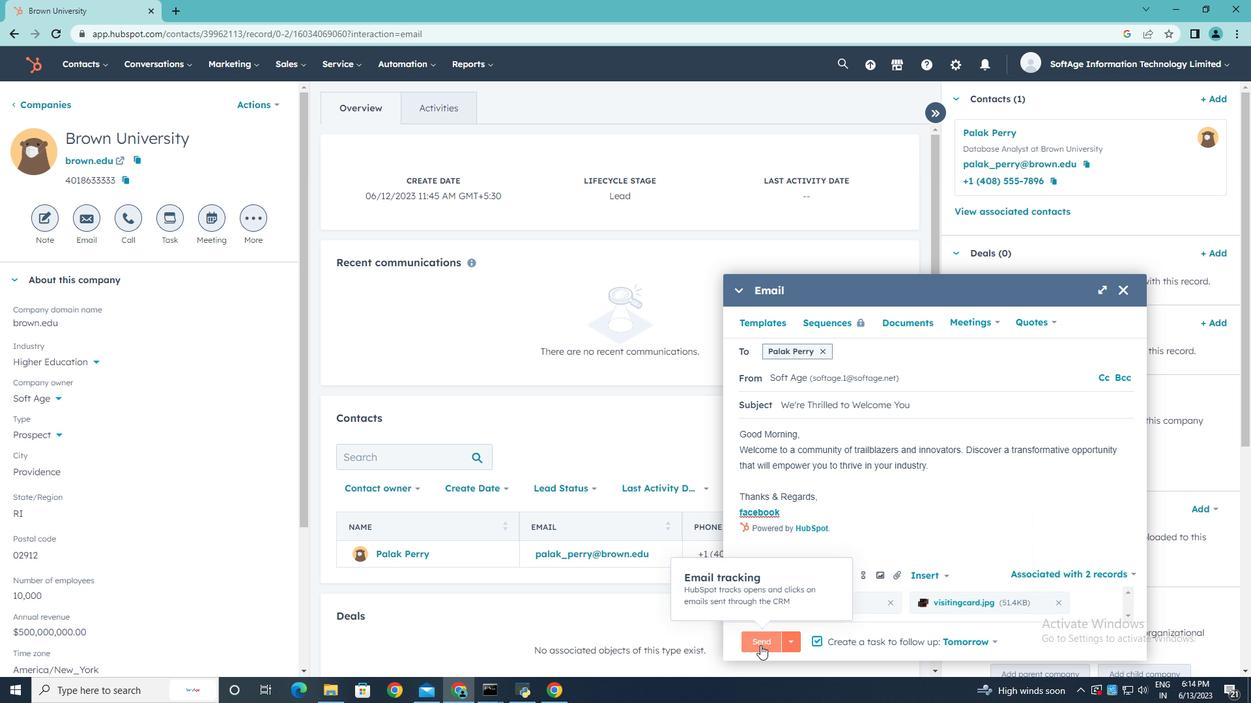 
